 Task: In the Company zunhua.cn, Log call with description : 'Customer requesting a product demonstration.'; Select call outcome: 'Busy '; Select call Direction: Inbound; Add date: '7 August, 2023' and time 5:00:PM. Logged in from softage.1@softage.net
Action: Mouse moved to (106, 65)
Screenshot: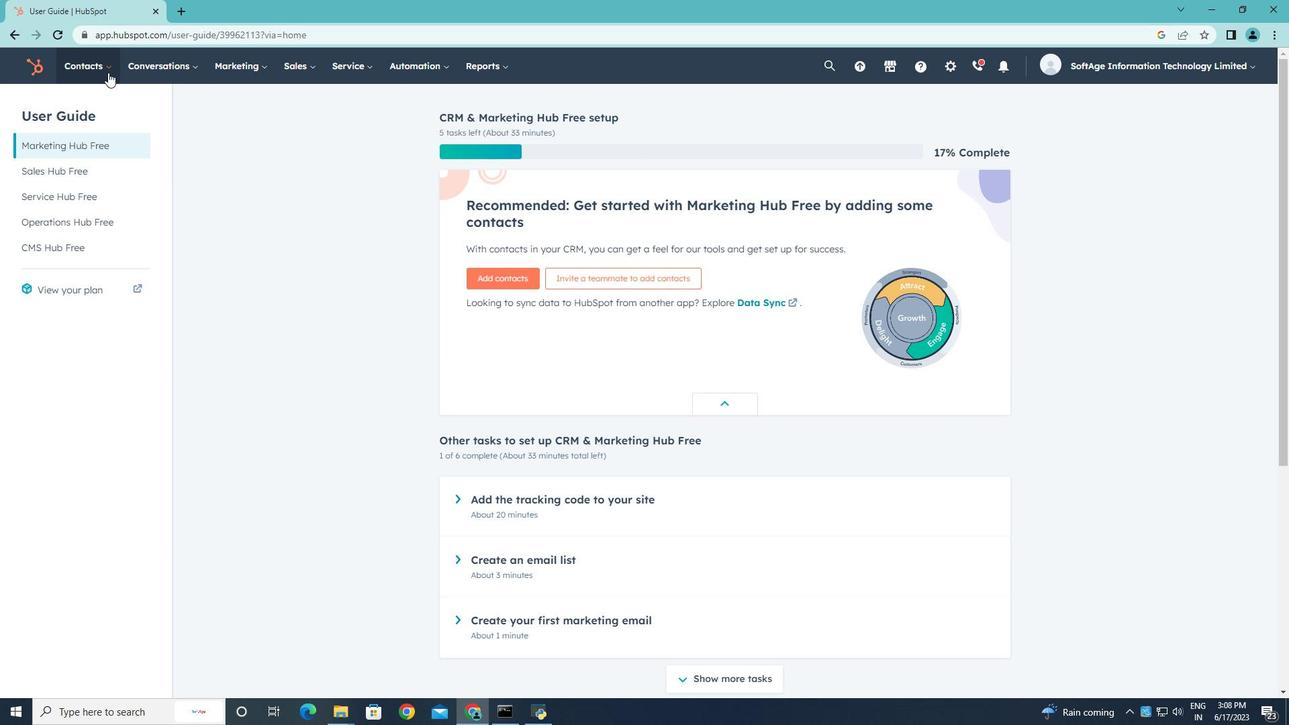 
Action: Mouse pressed left at (106, 65)
Screenshot: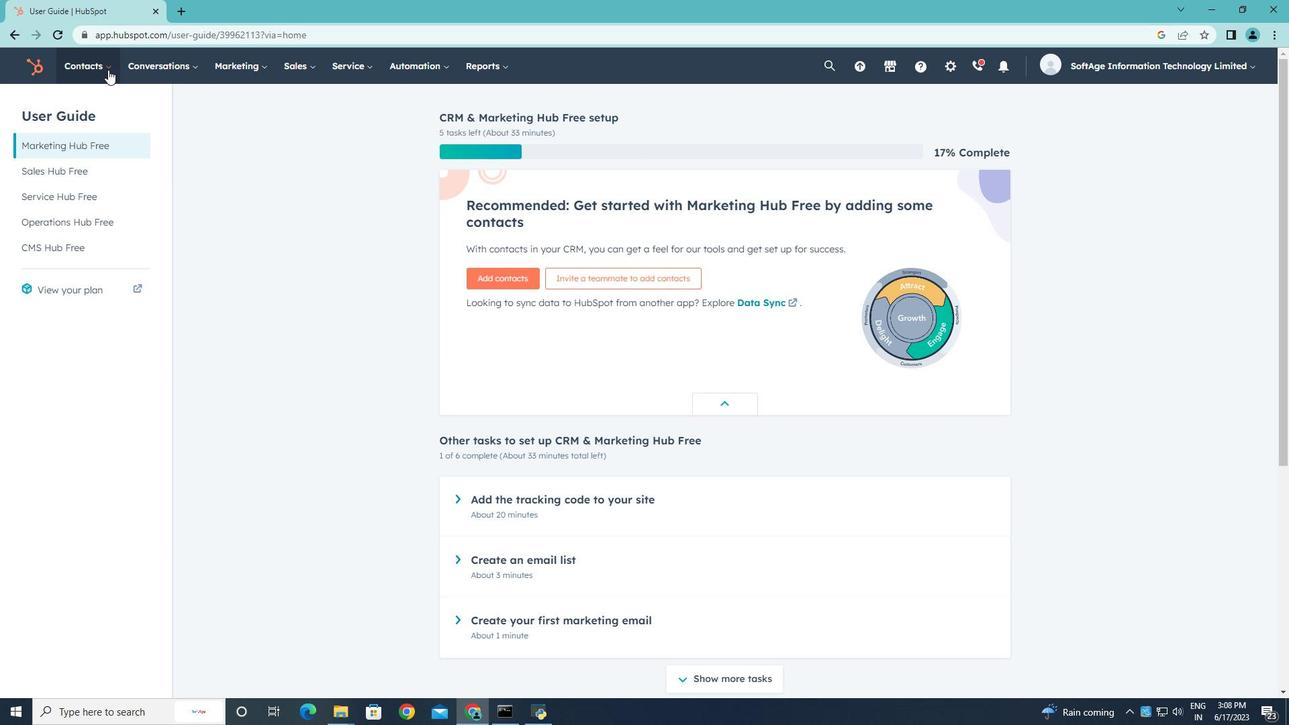 
Action: Mouse moved to (107, 130)
Screenshot: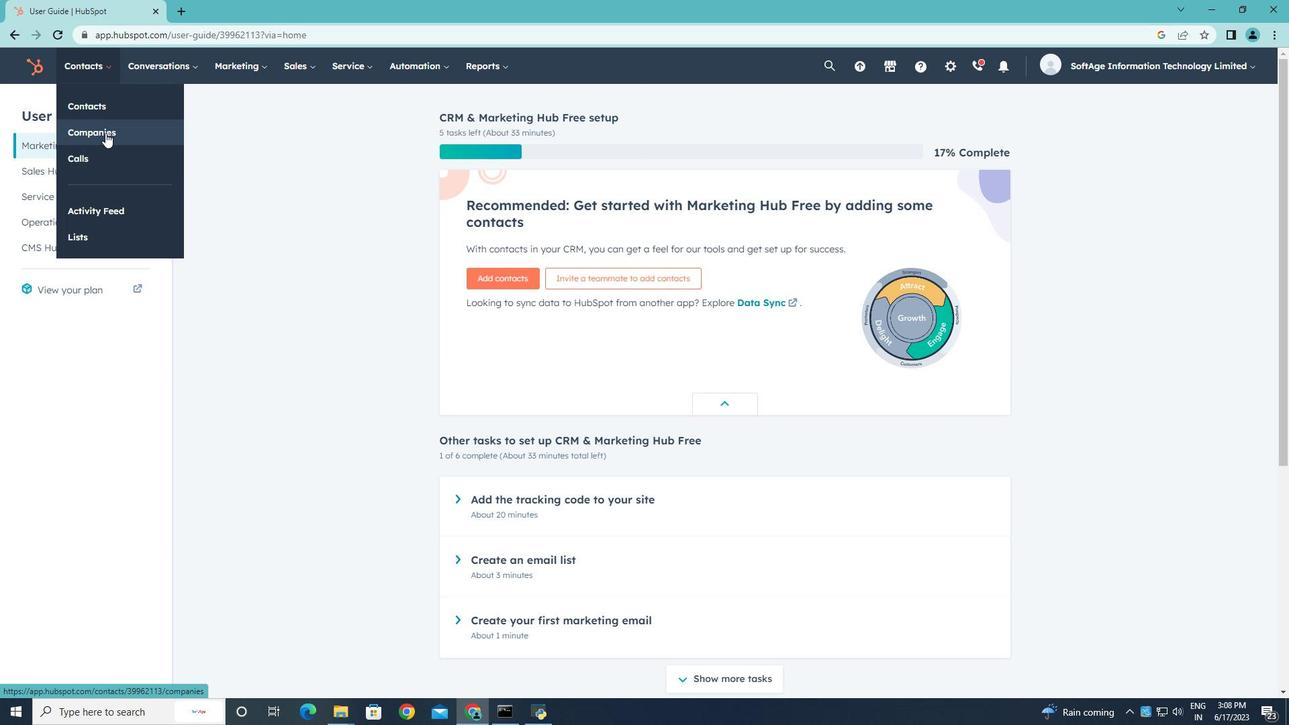 
Action: Mouse pressed left at (107, 130)
Screenshot: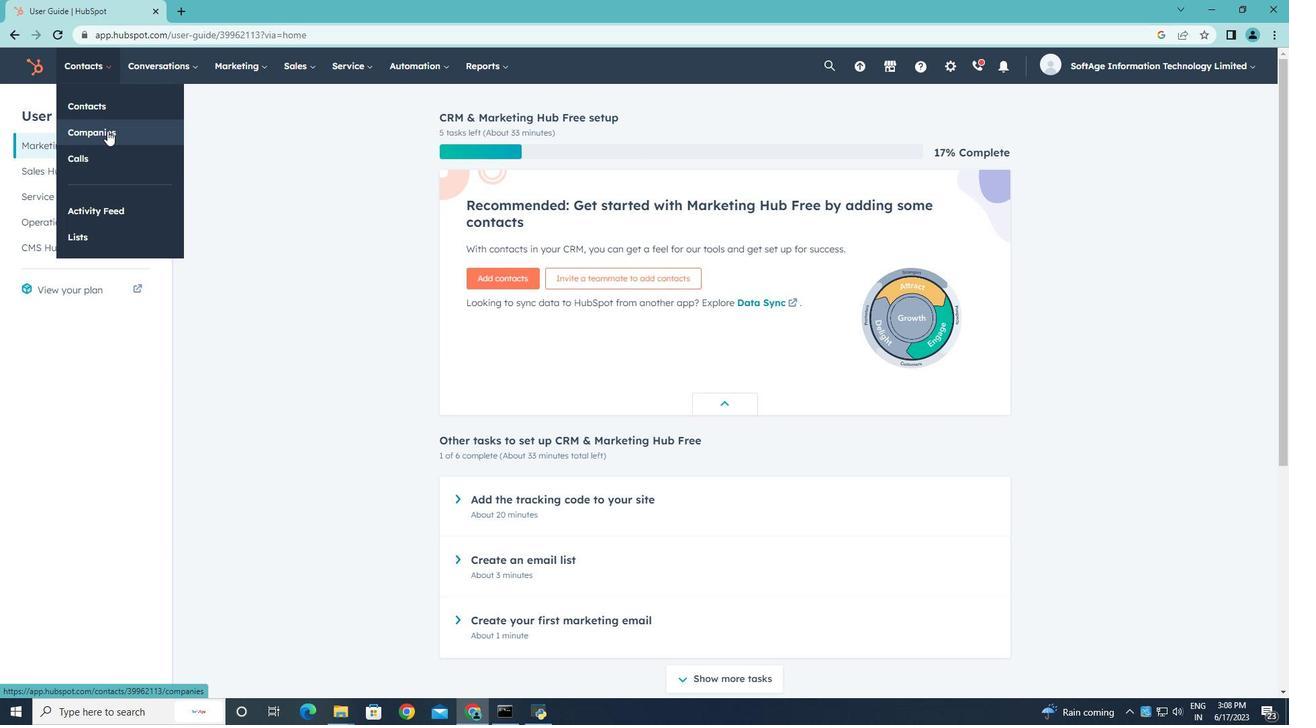 
Action: Mouse moved to (97, 217)
Screenshot: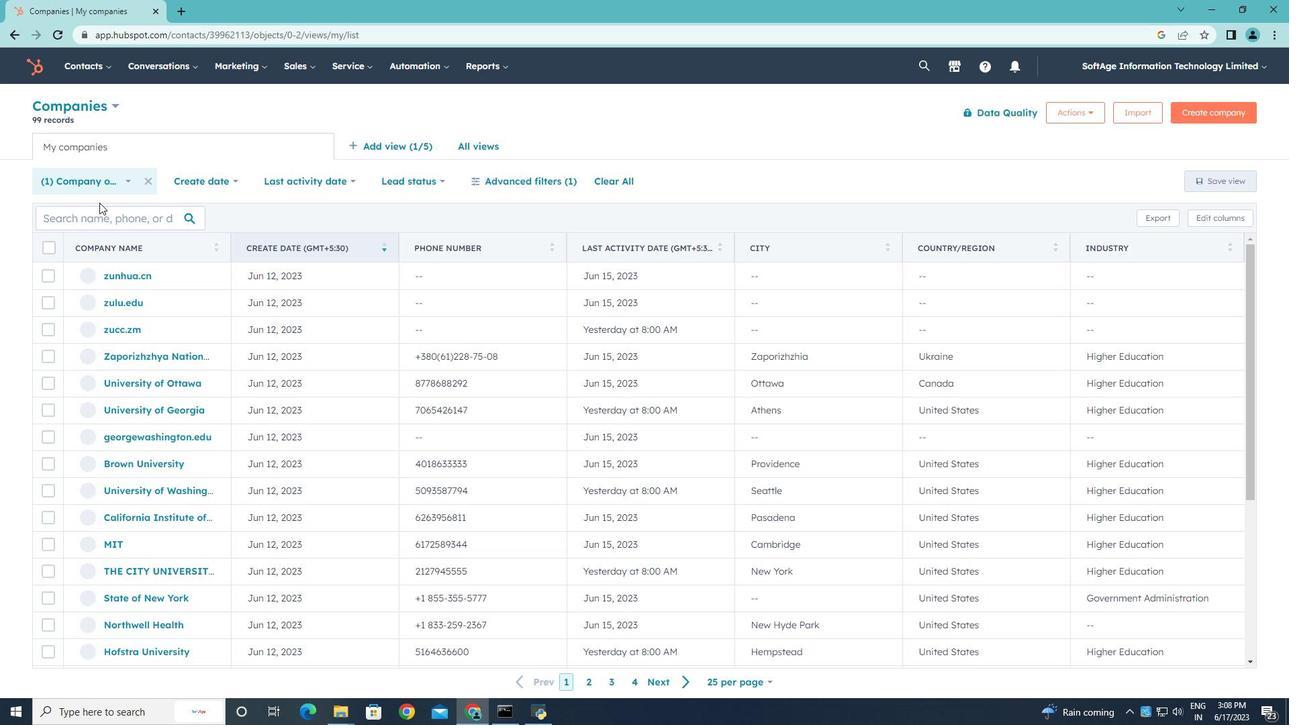 
Action: Mouse pressed left at (97, 217)
Screenshot: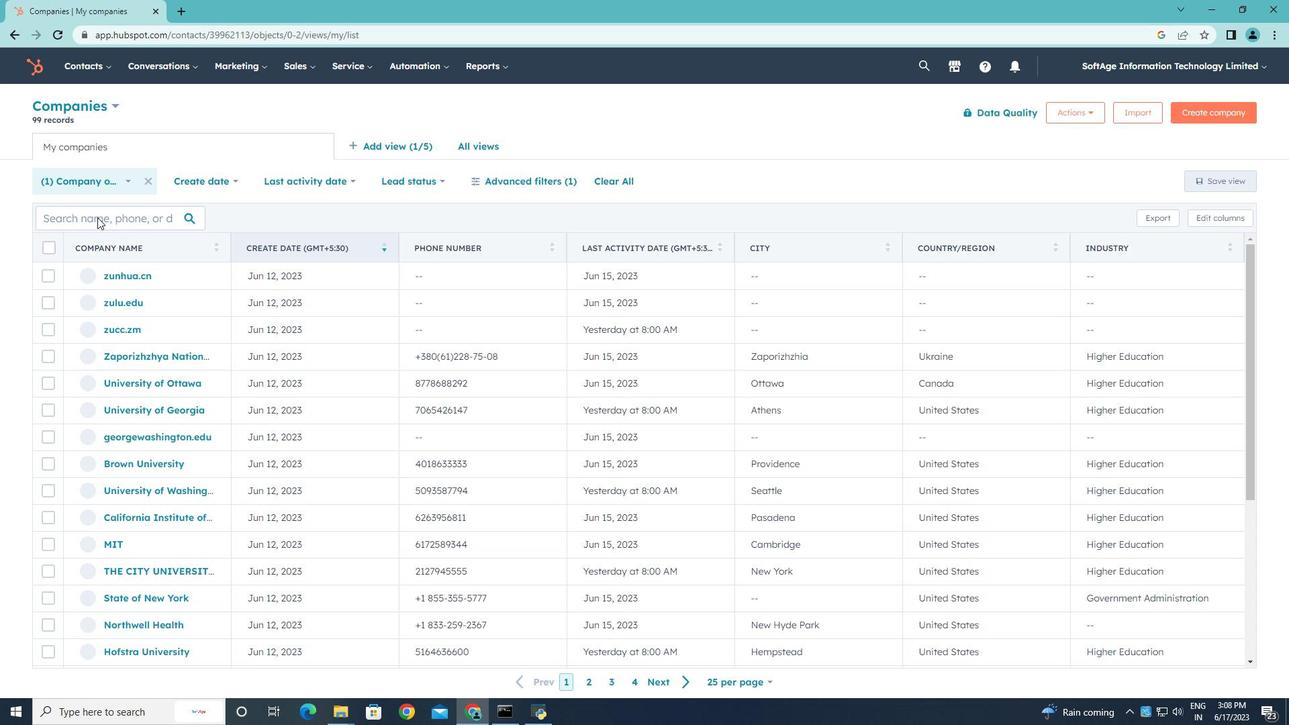 
Action: Key pressed zunhua.cn
Screenshot: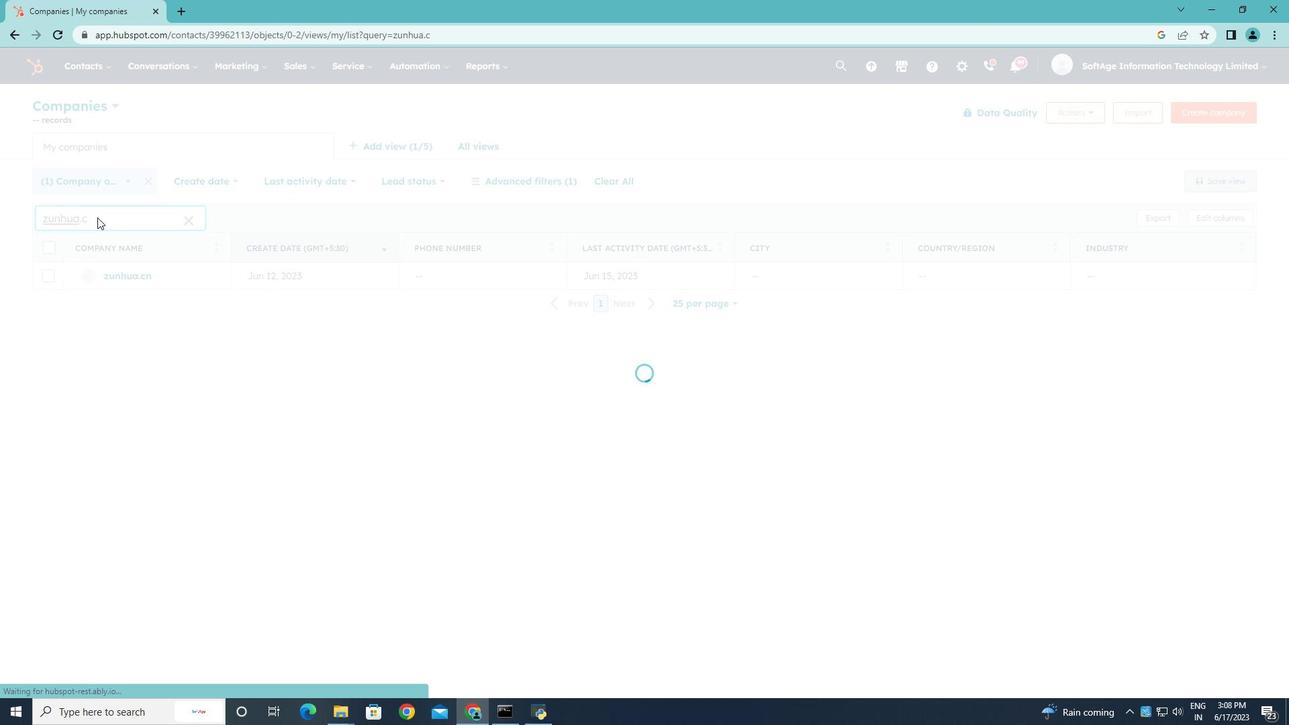 
Action: Mouse moved to (126, 277)
Screenshot: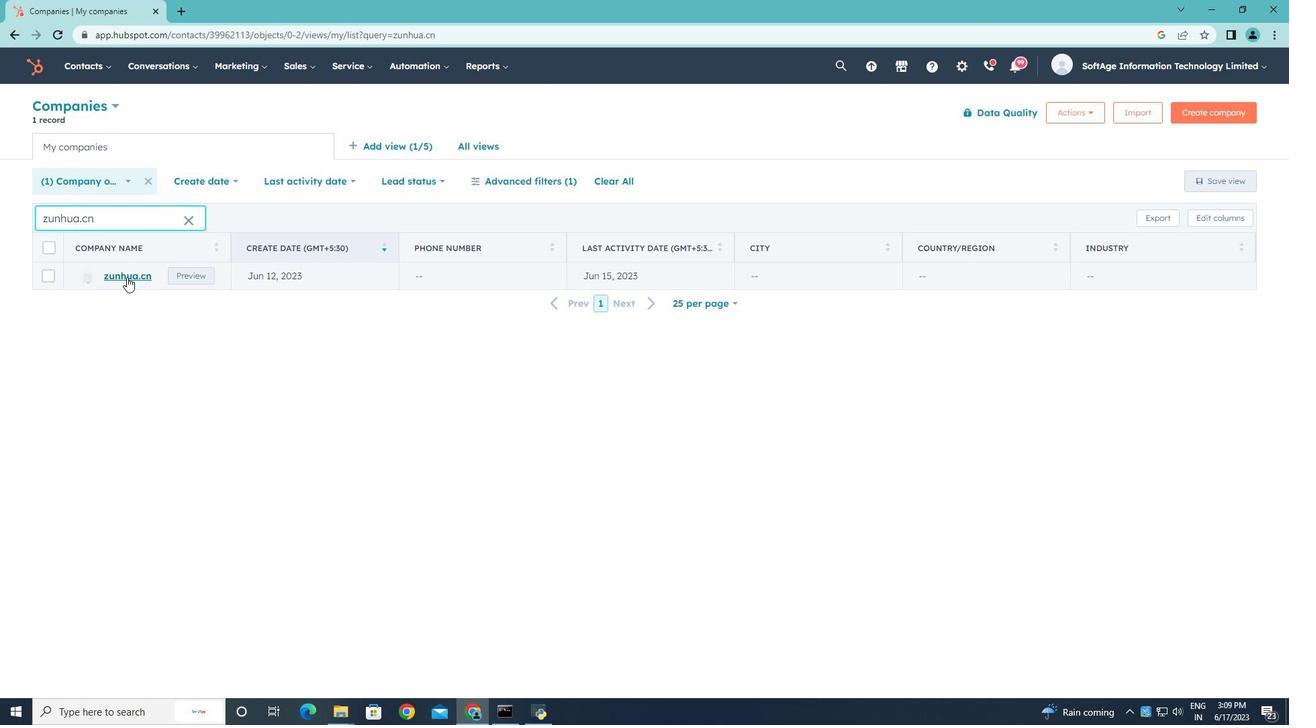 
Action: Mouse pressed left at (126, 277)
Screenshot: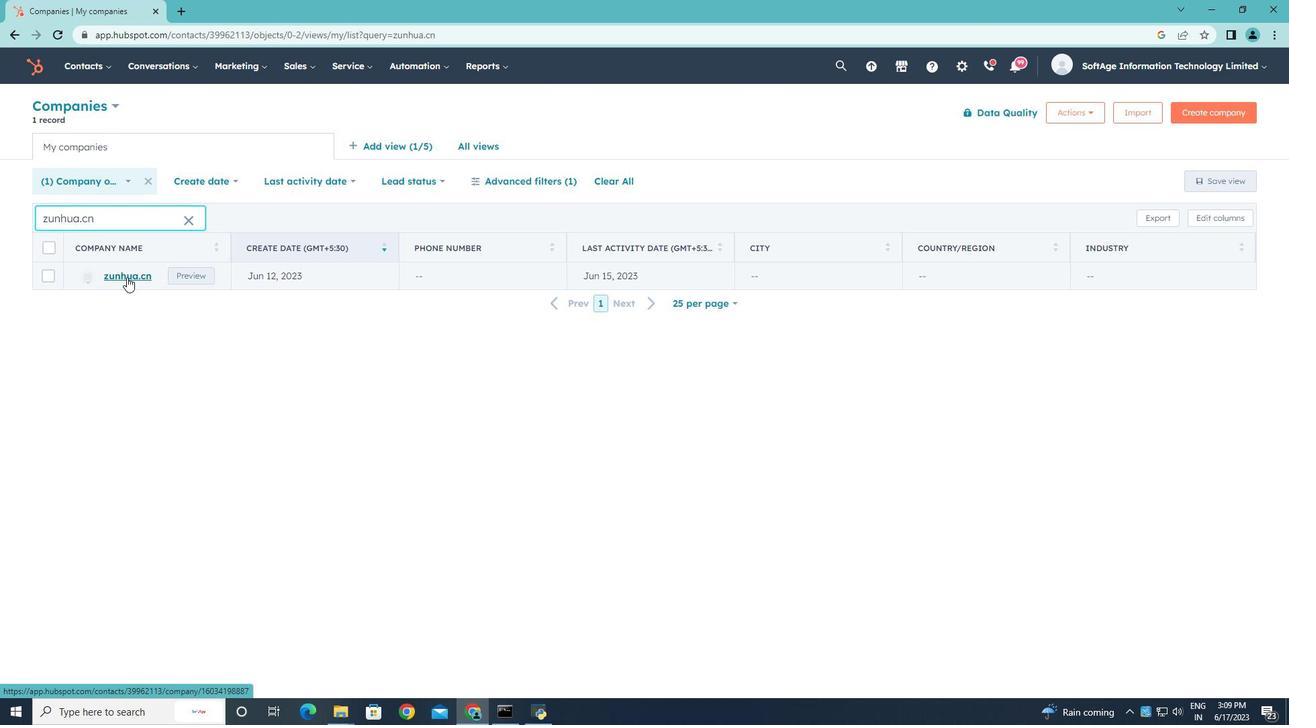 
Action: Mouse moved to (261, 218)
Screenshot: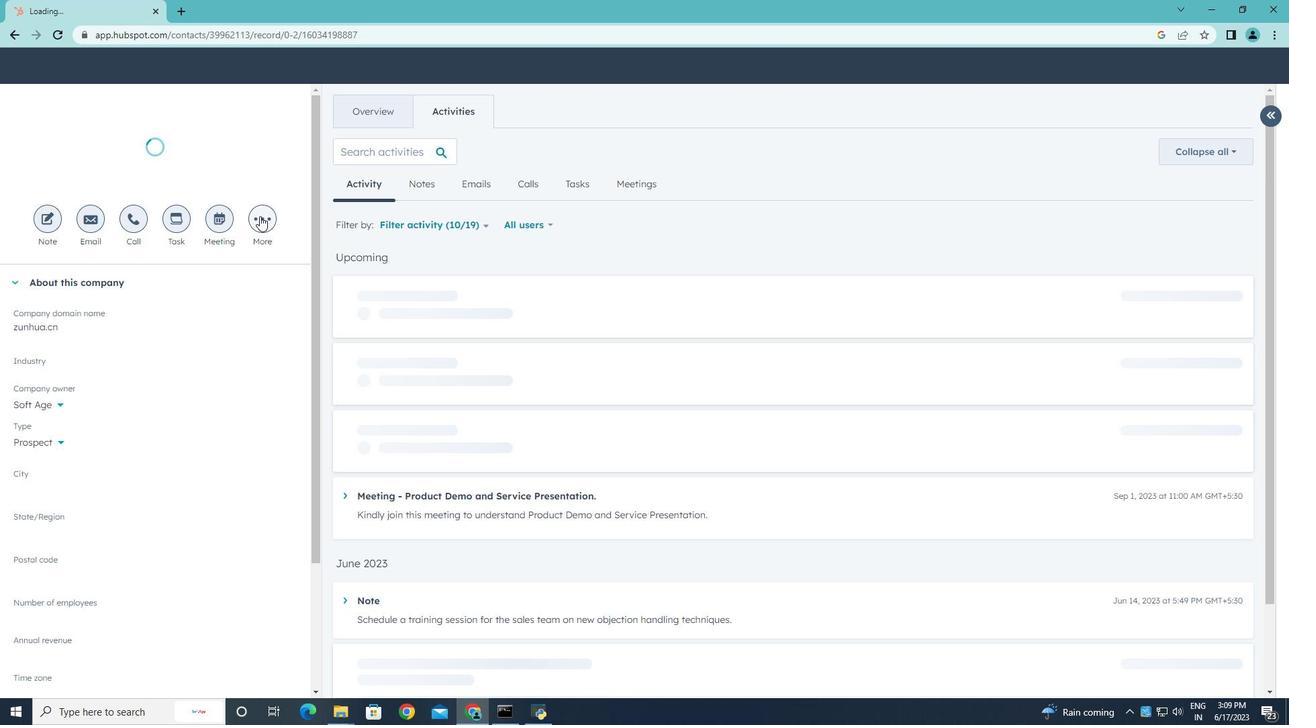 
Action: Mouse pressed left at (261, 218)
Screenshot: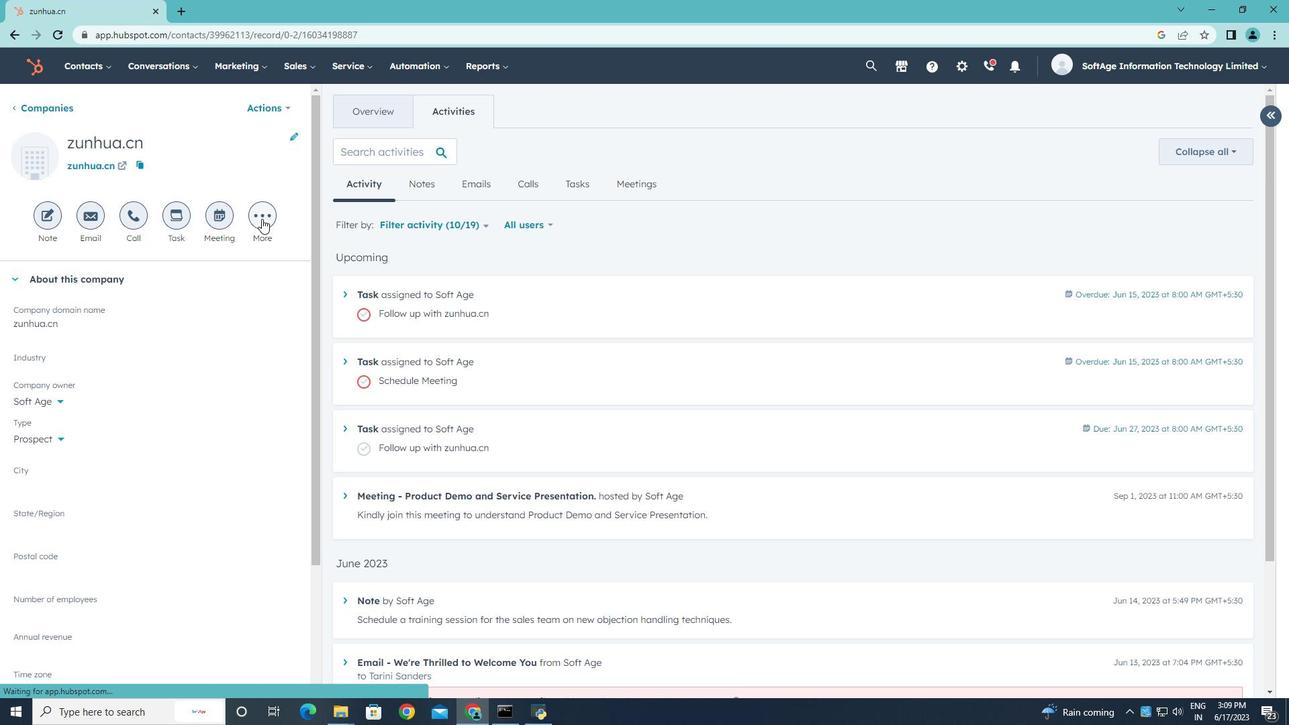 
Action: Mouse moved to (251, 325)
Screenshot: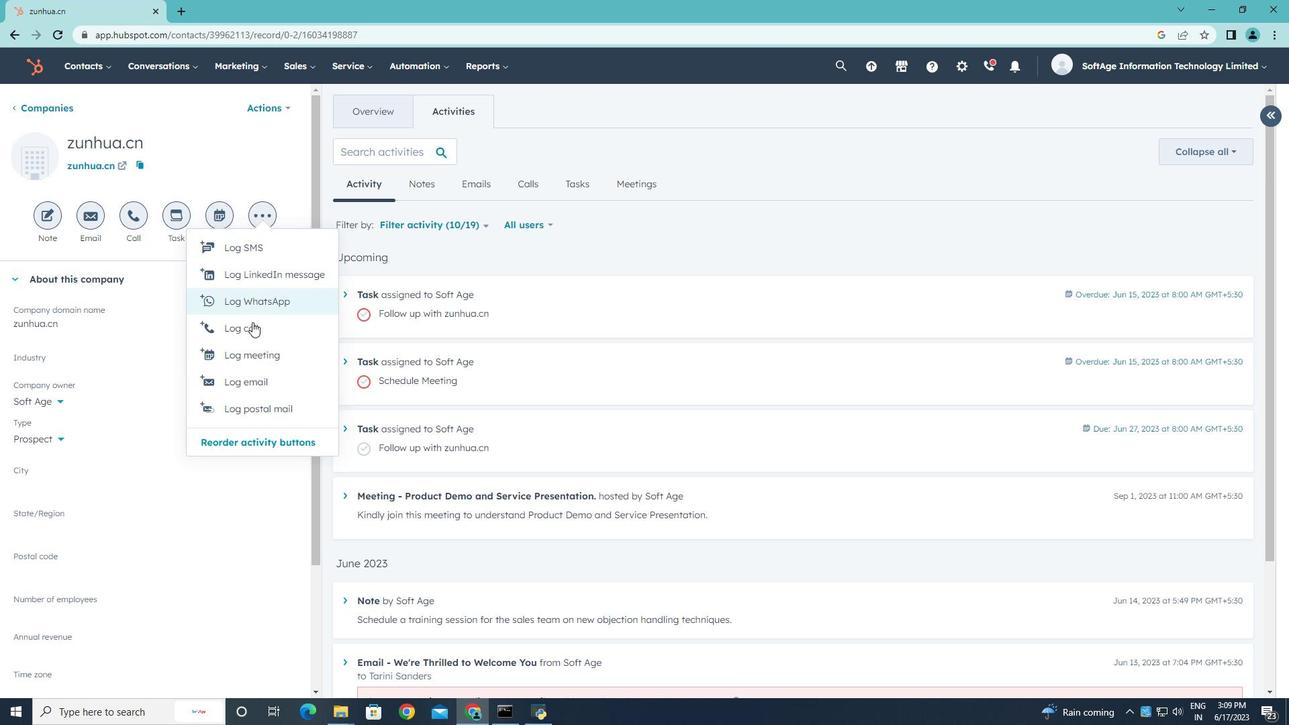 
Action: Mouse pressed left at (251, 325)
Screenshot: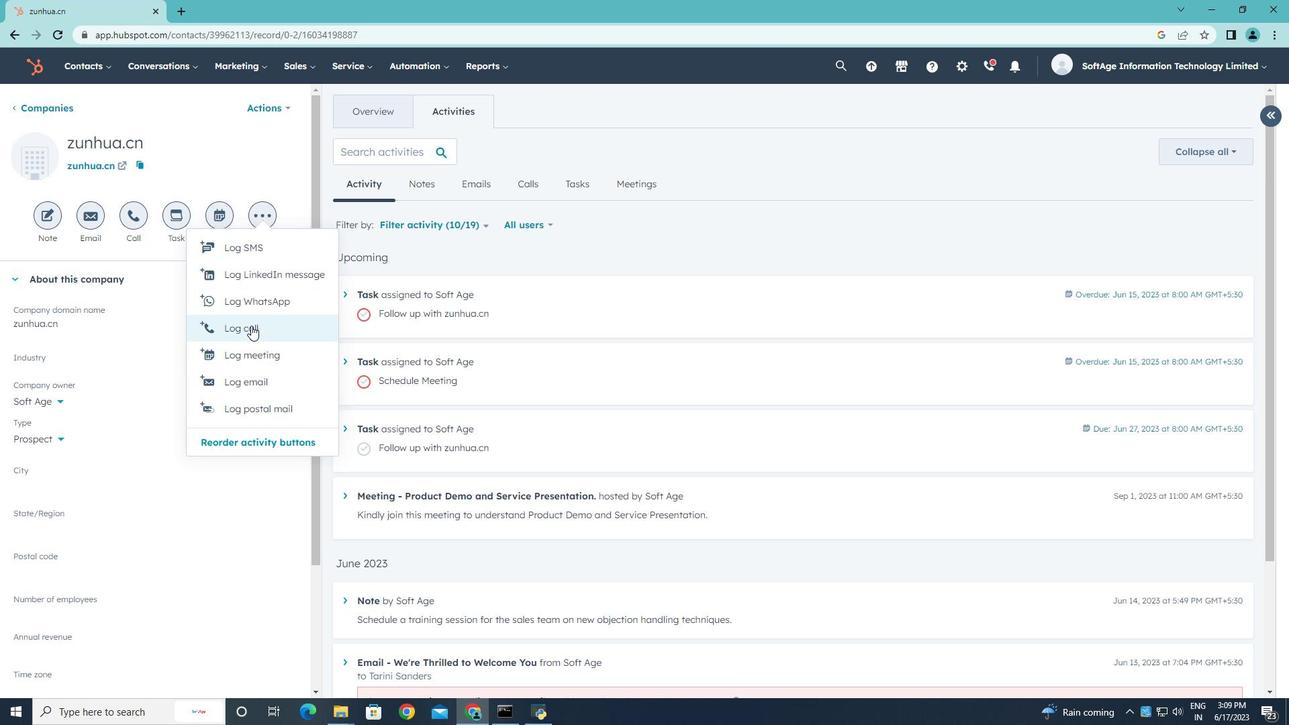 
Action: Key pressed <Key.shift>Customer<Key.space>requesting<Key.space>a<Key.space>producct<Key.space>demo<Key.left><Key.left><Key.left><Key.left><Key.left><Key.left><Key.backspace><Key.down>nstration.
Screenshot: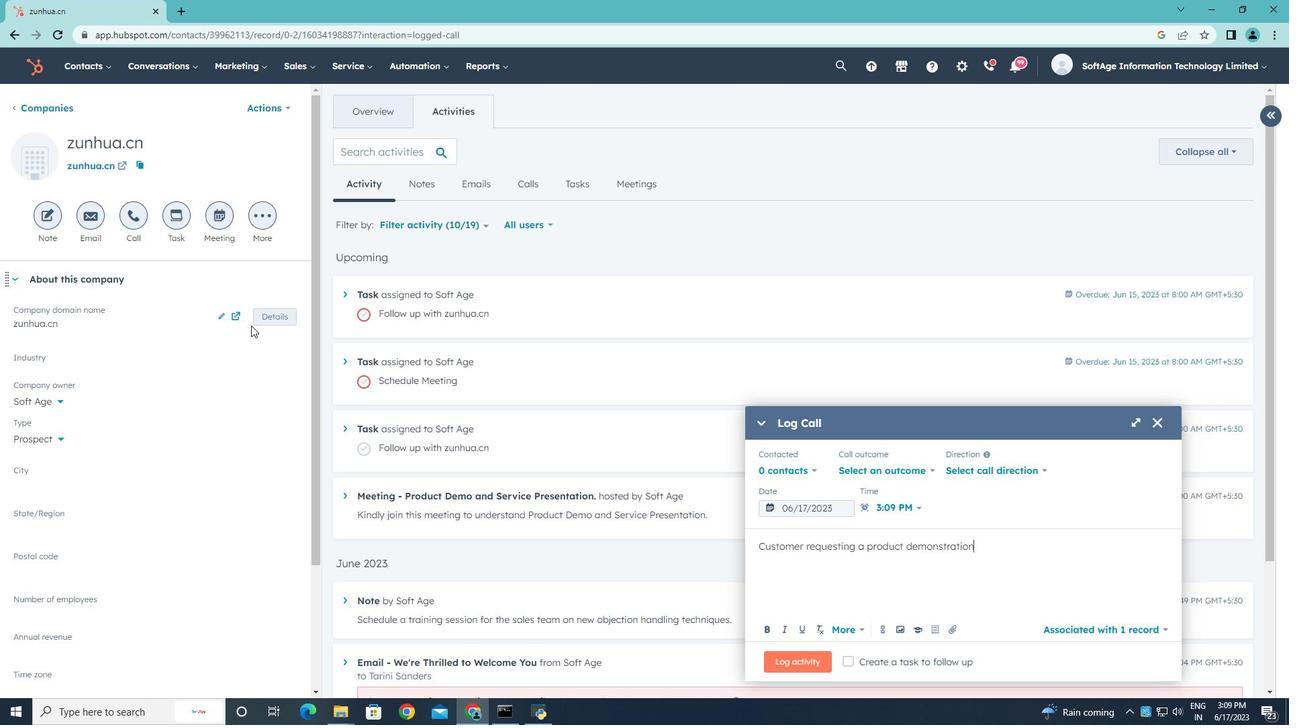 
Action: Mouse moved to (927, 467)
Screenshot: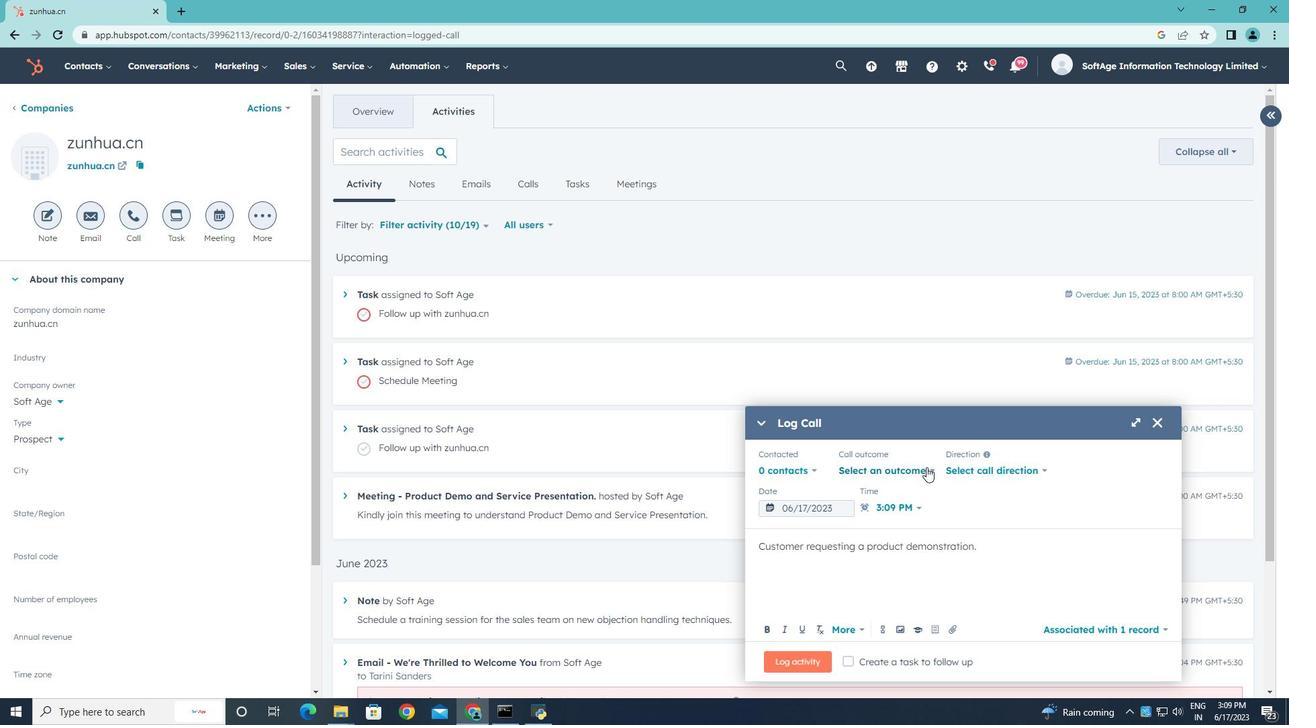 
Action: Mouse pressed left at (927, 467)
Screenshot: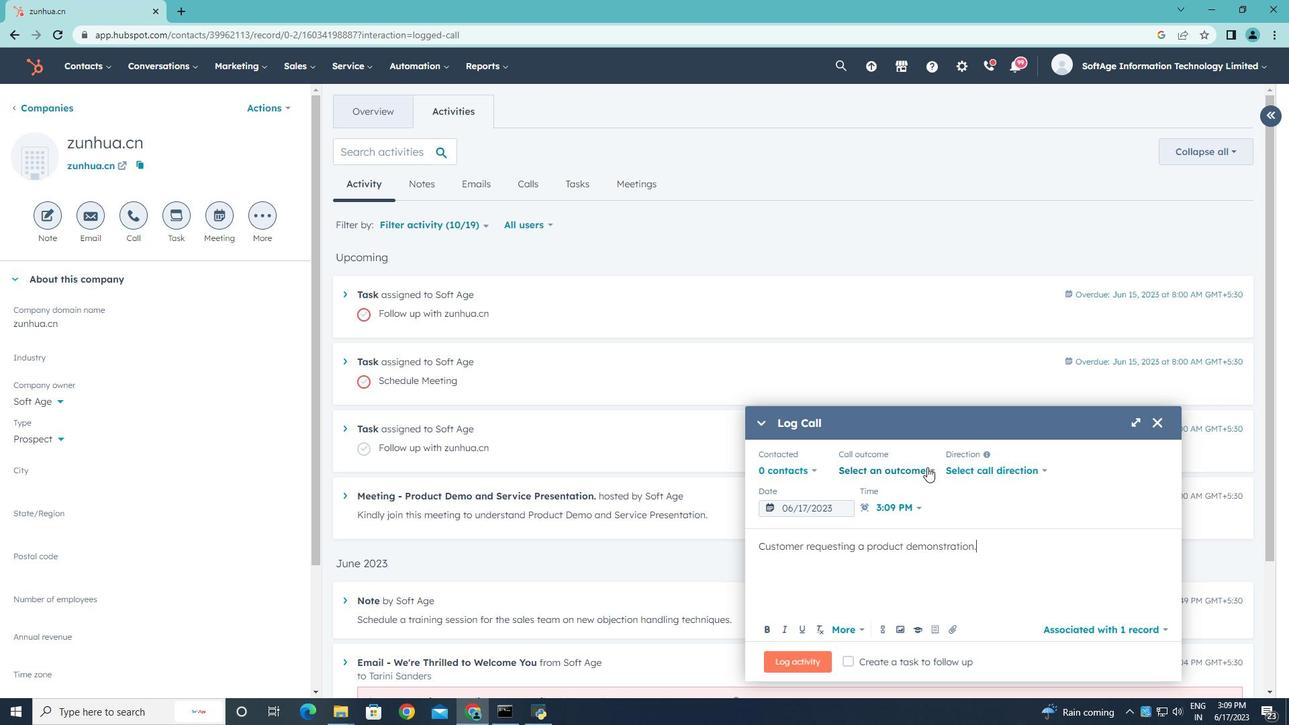 
Action: Mouse moved to (889, 508)
Screenshot: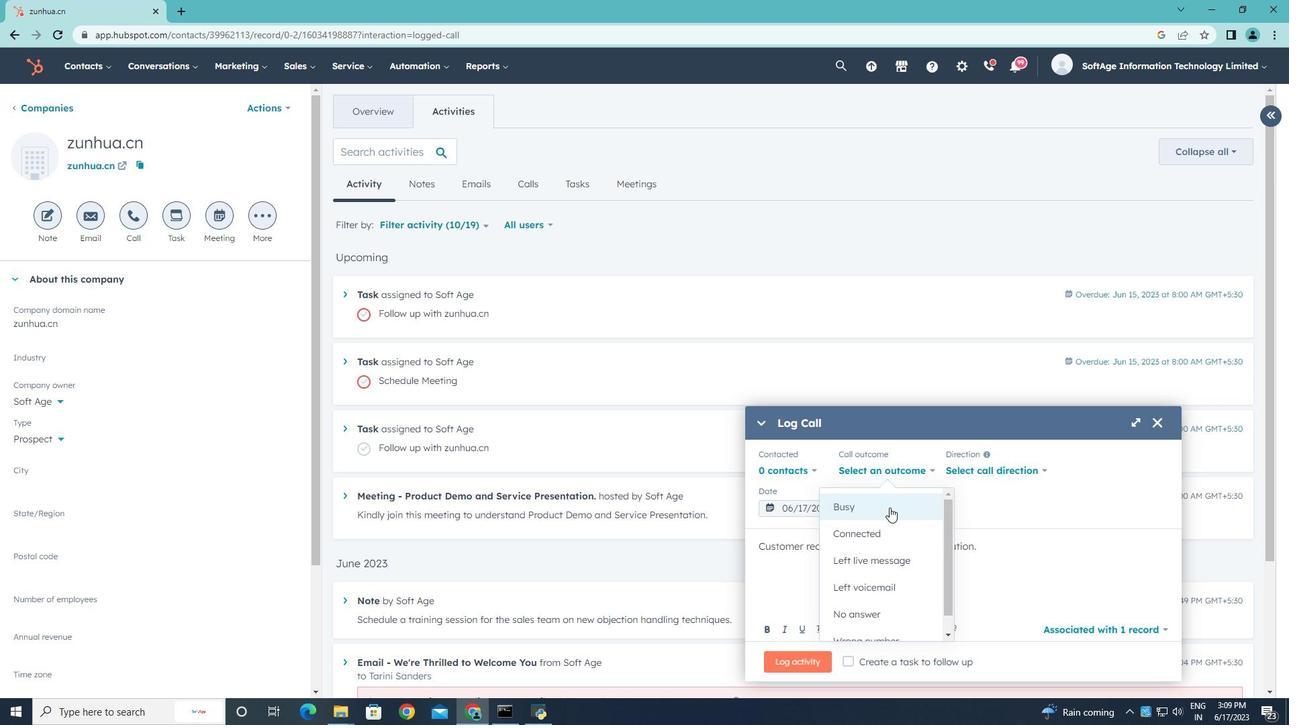 
Action: Mouse pressed left at (889, 508)
Screenshot: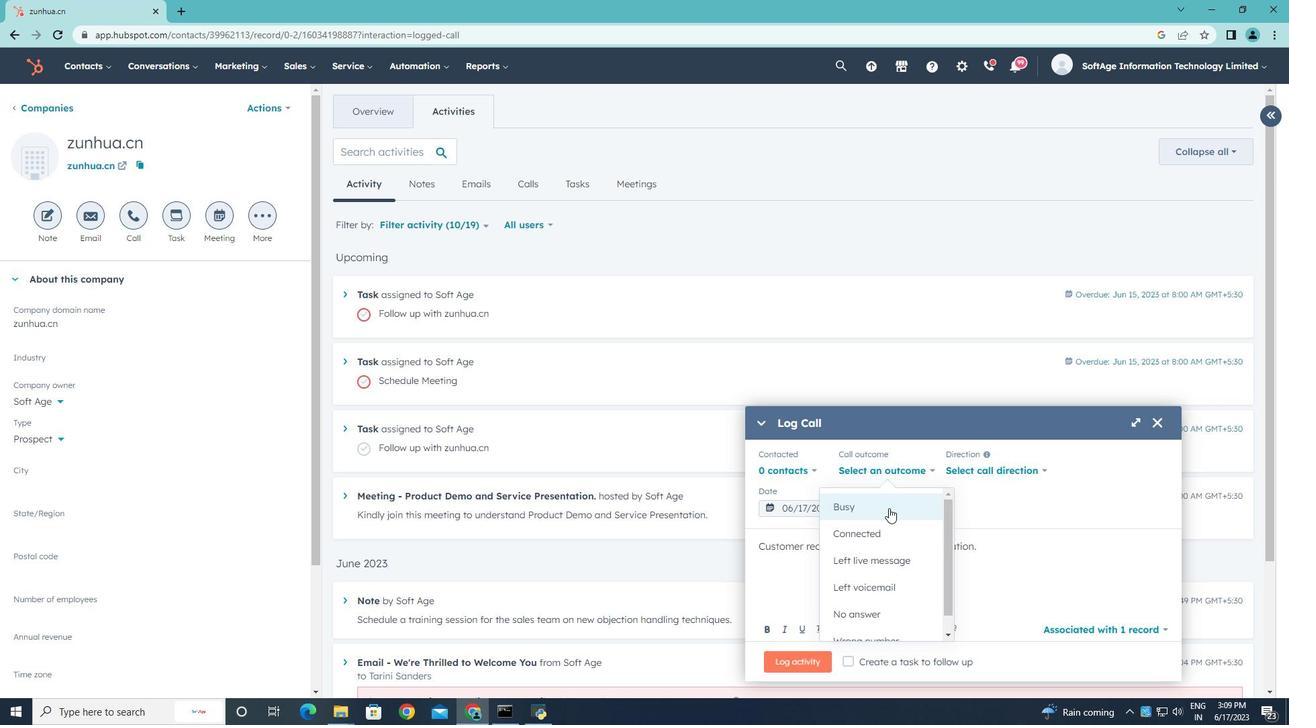 
Action: Mouse moved to (984, 471)
Screenshot: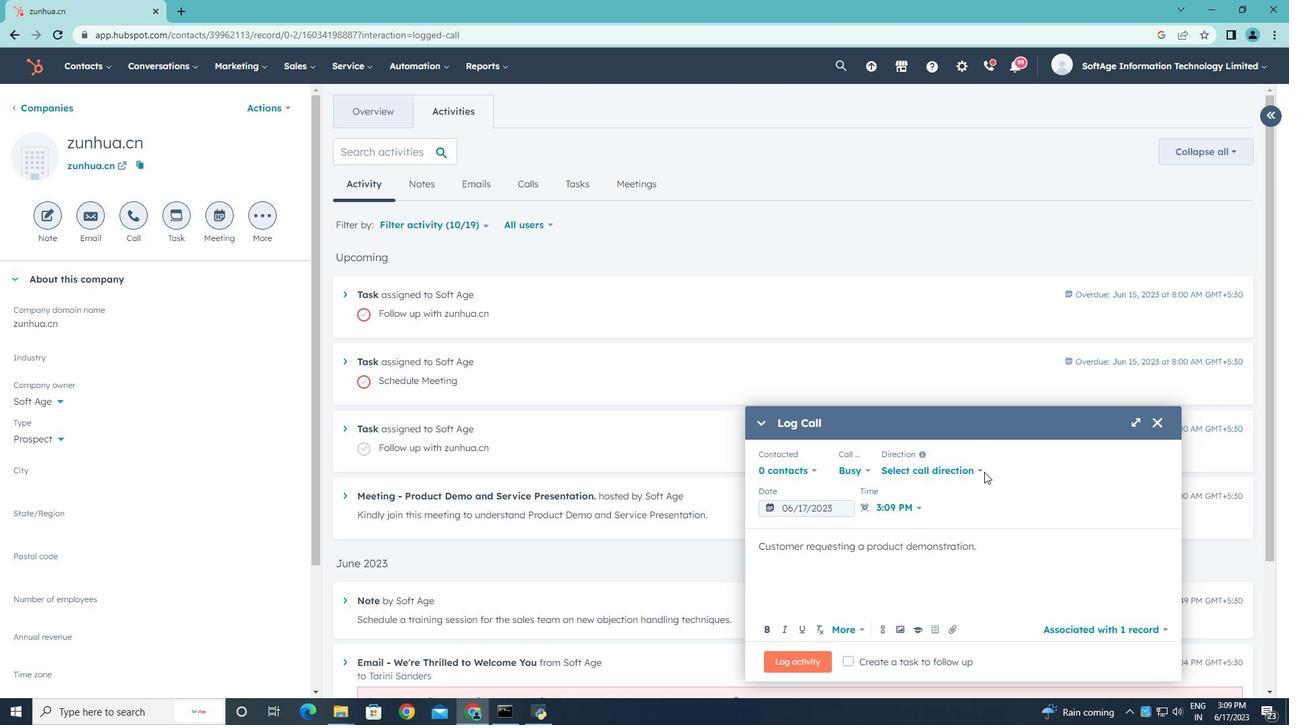 
Action: Mouse pressed left at (984, 471)
Screenshot: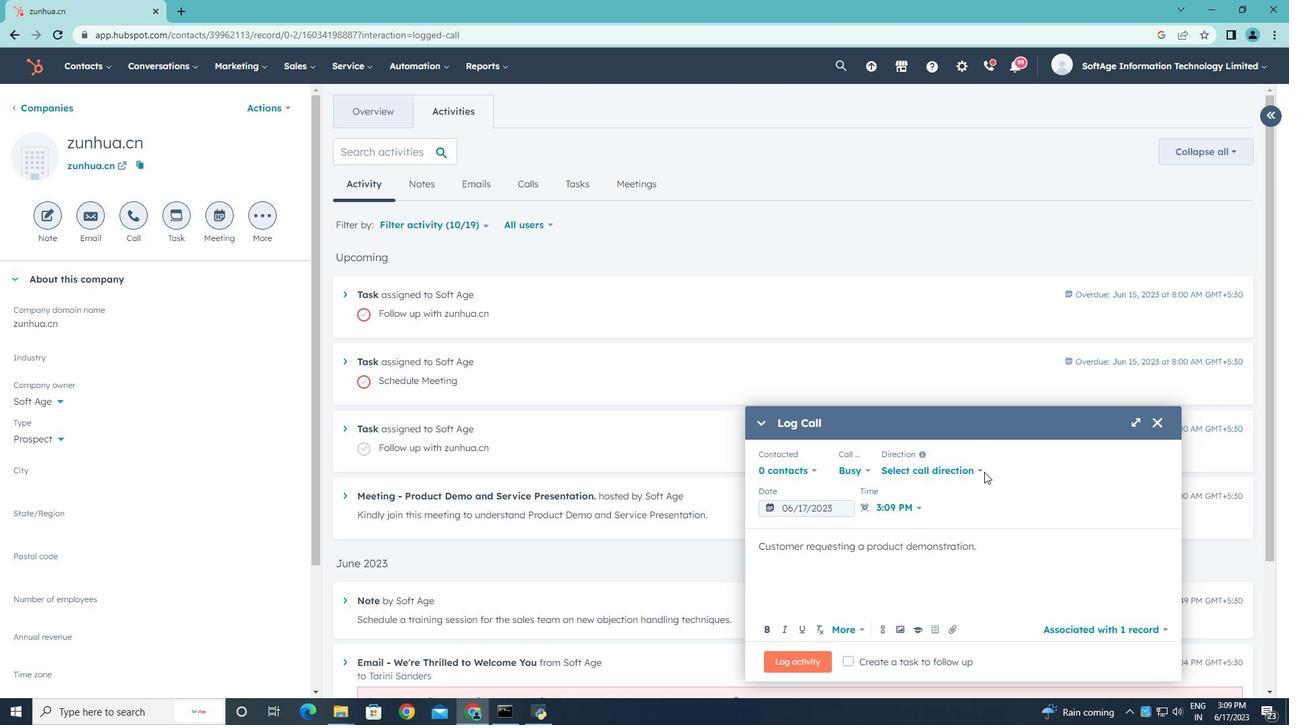 
Action: Mouse moved to (982, 471)
Screenshot: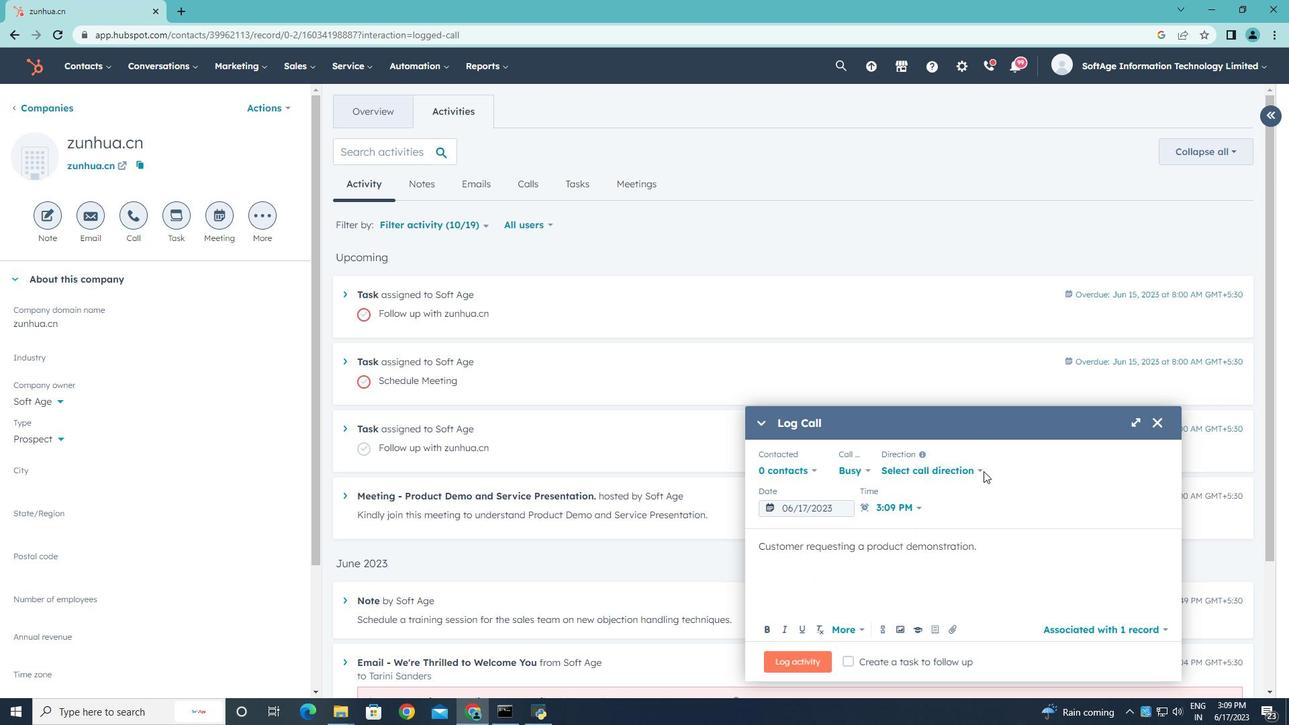
Action: Mouse pressed left at (982, 471)
Screenshot: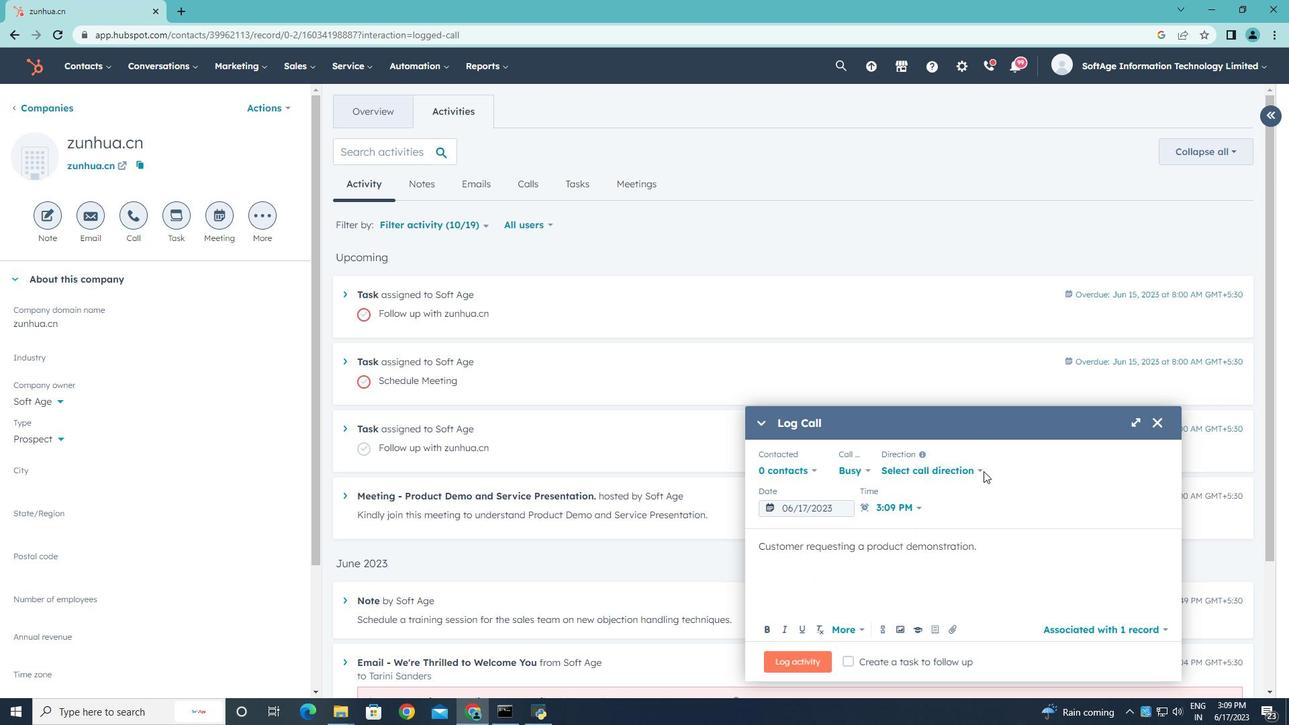 
Action: Mouse moved to (946, 511)
Screenshot: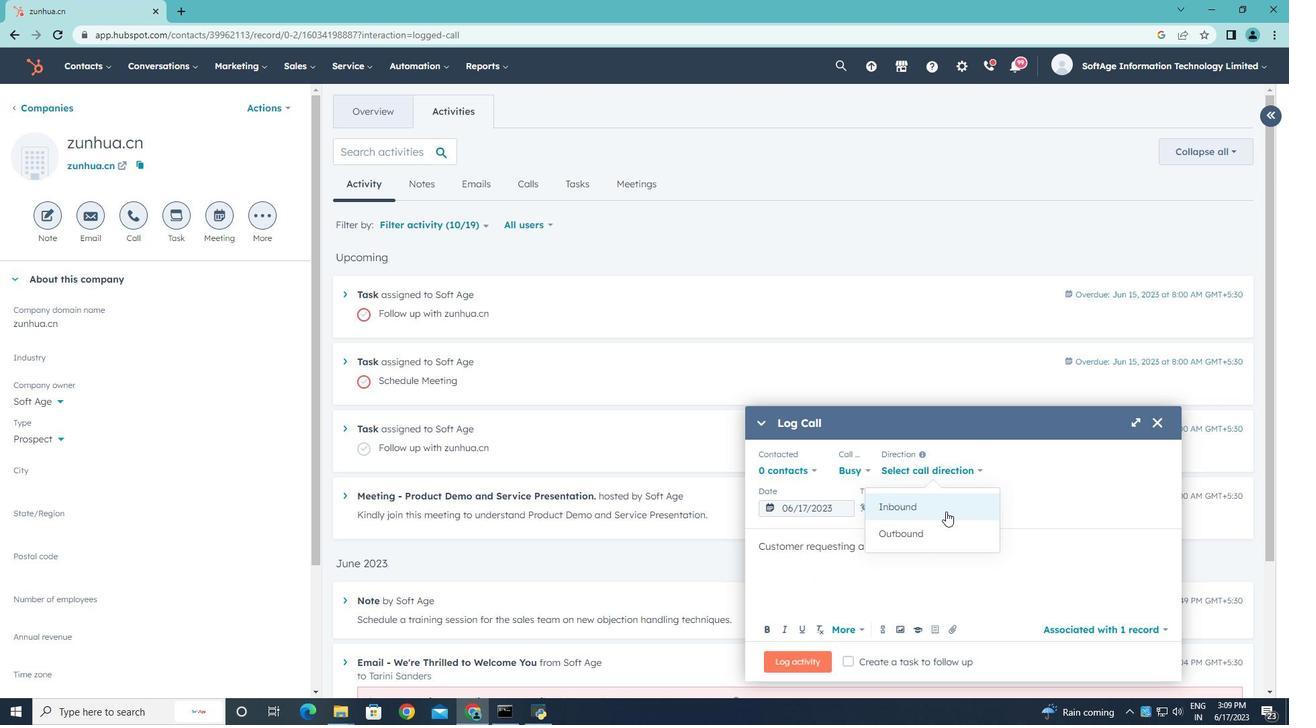 
Action: Mouse pressed left at (946, 511)
Screenshot: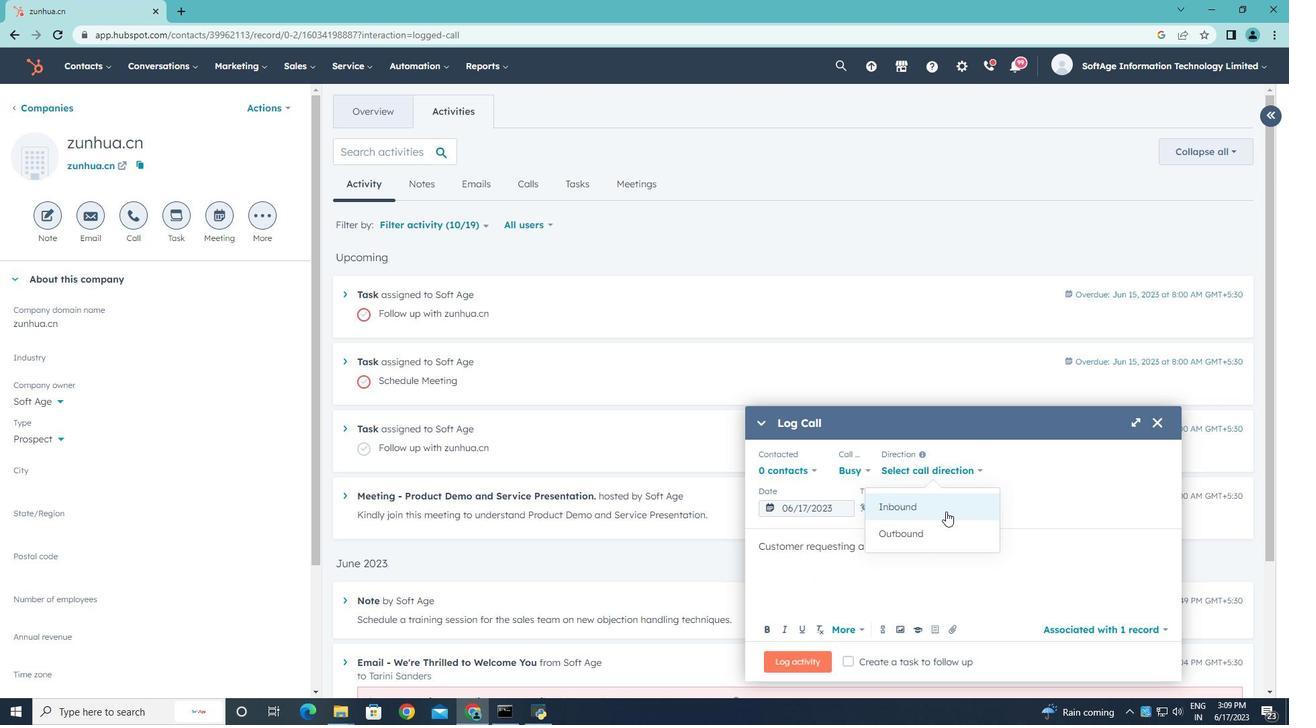 
Action: Mouse moved to (1035, 472)
Screenshot: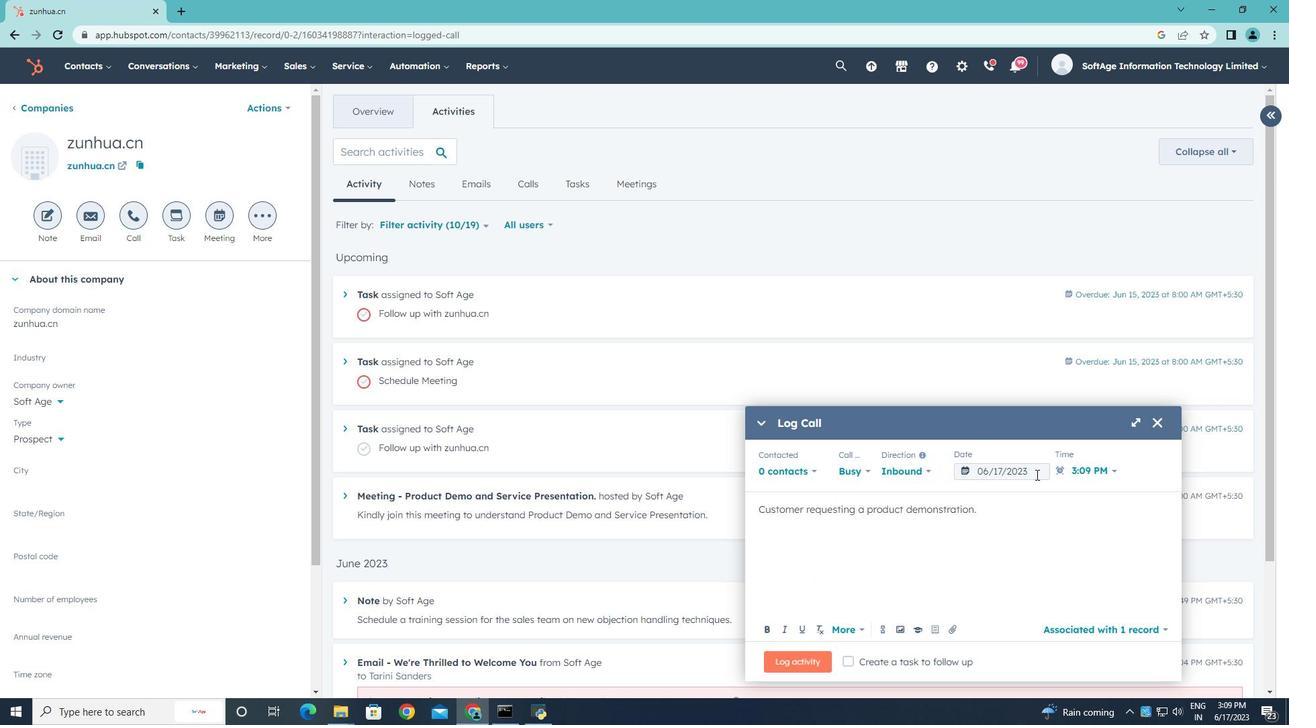 
Action: Mouse pressed left at (1035, 472)
Screenshot: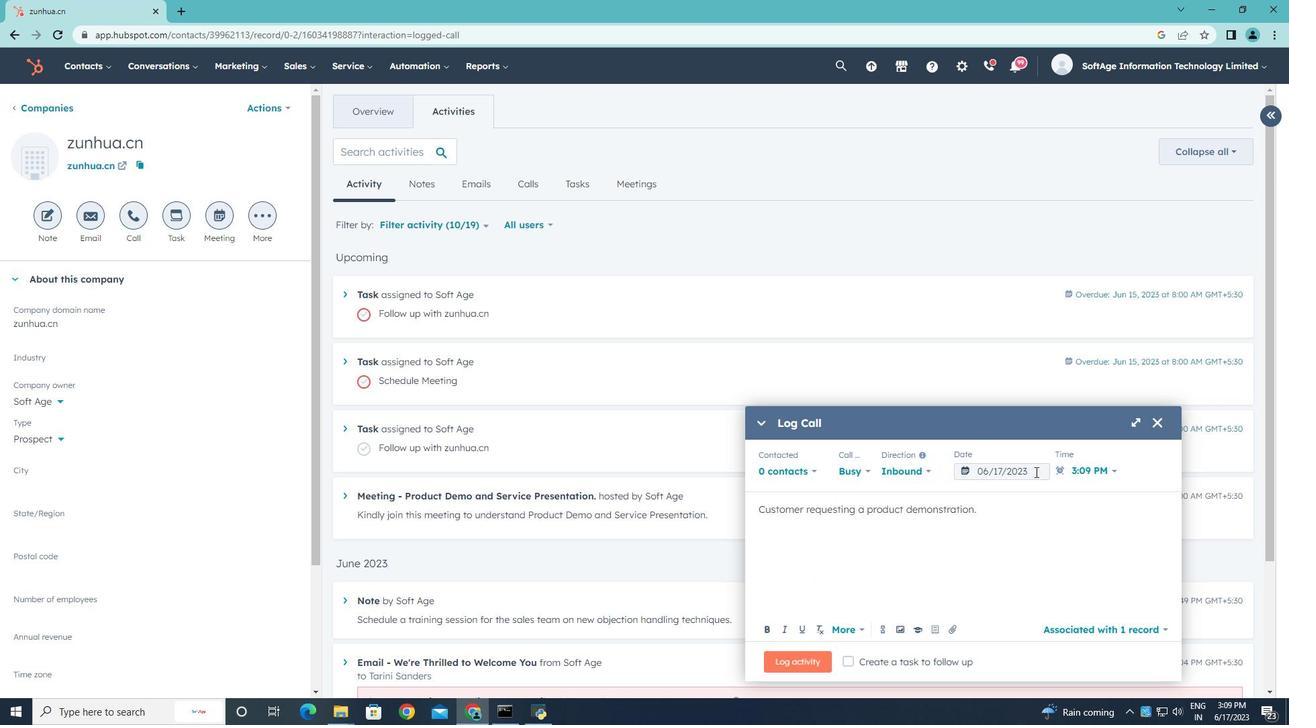 
Action: Mouse moved to (1129, 259)
Screenshot: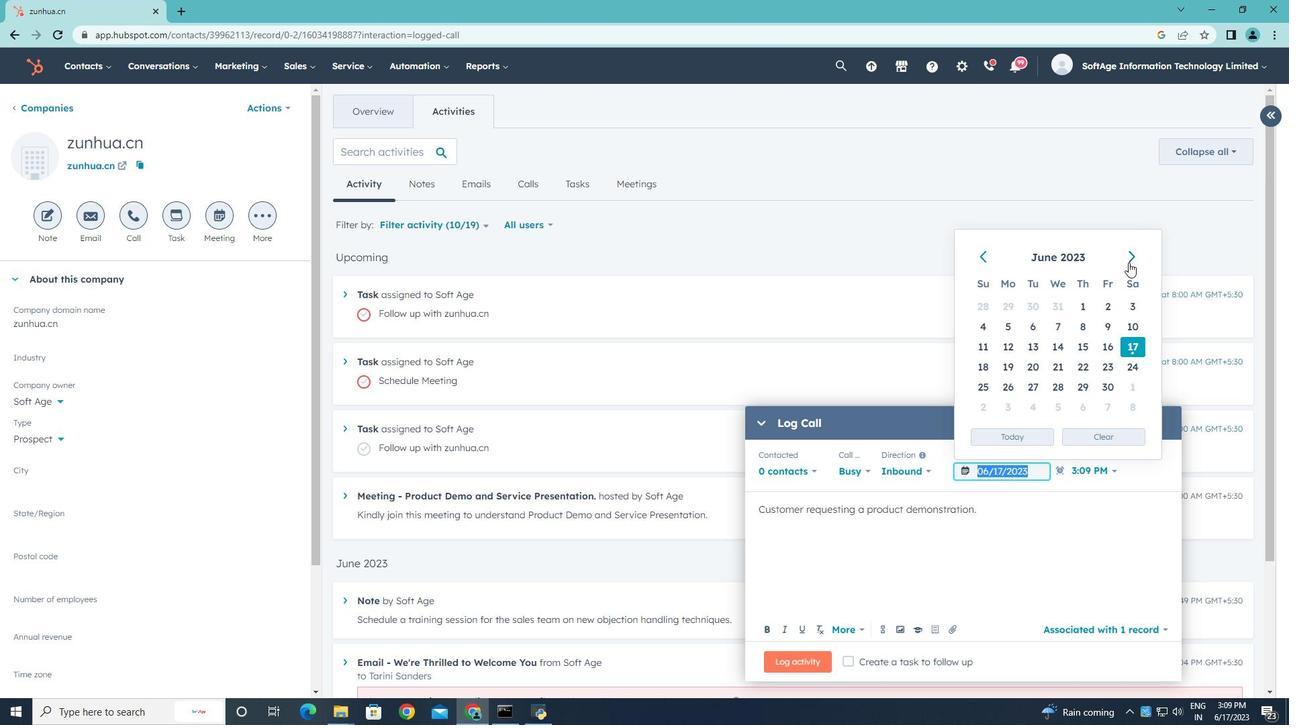
Action: Mouse pressed left at (1129, 259)
Screenshot: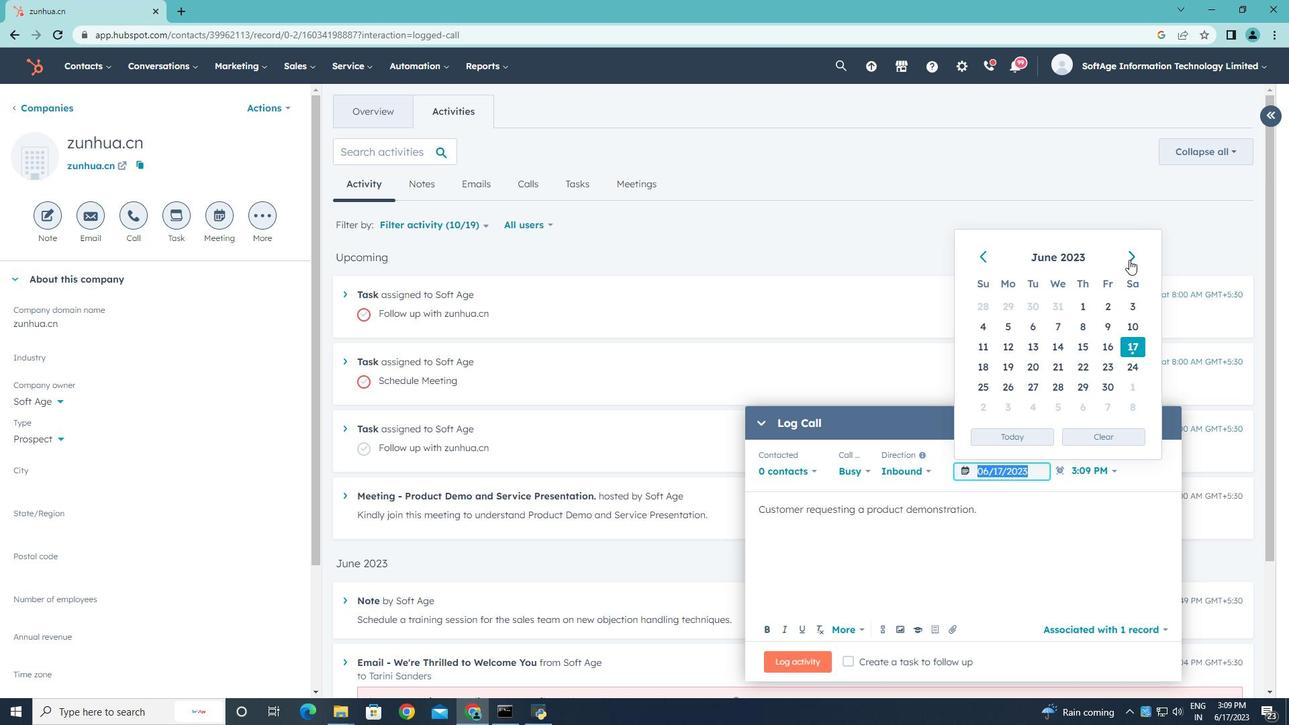 
Action: Mouse pressed left at (1129, 259)
Screenshot: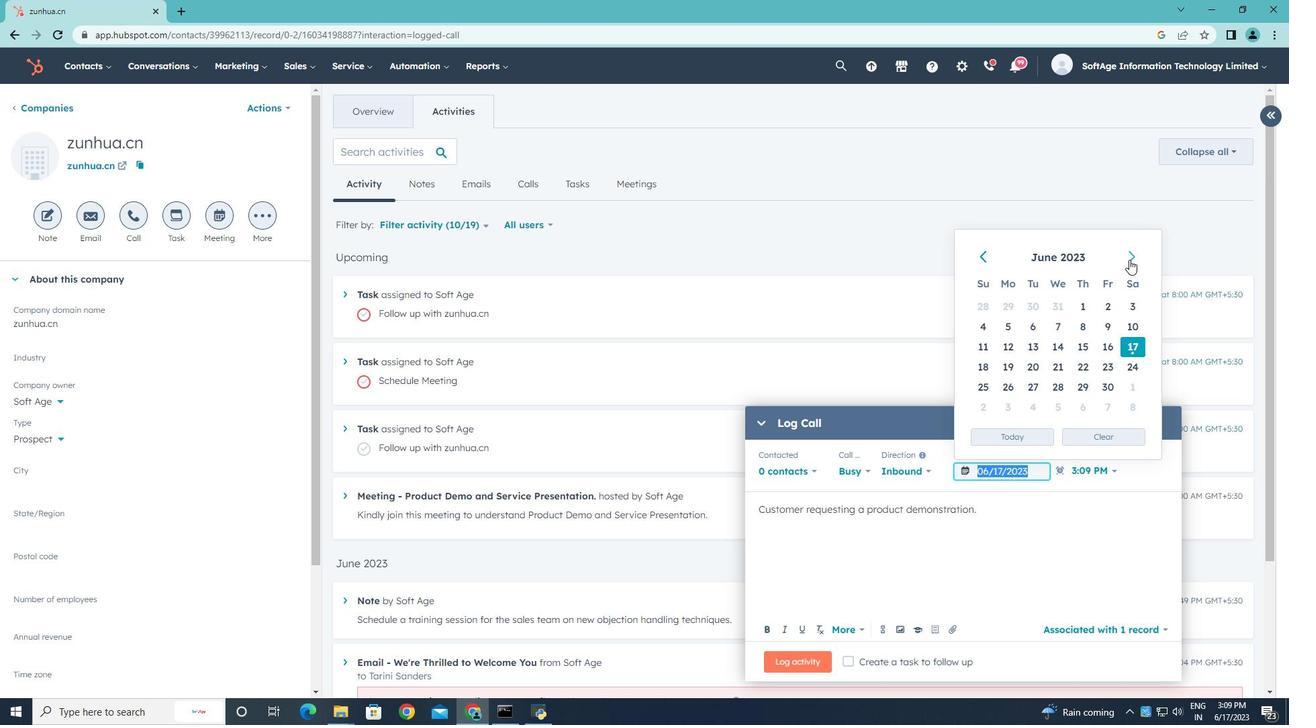 
Action: Mouse moved to (1009, 328)
Screenshot: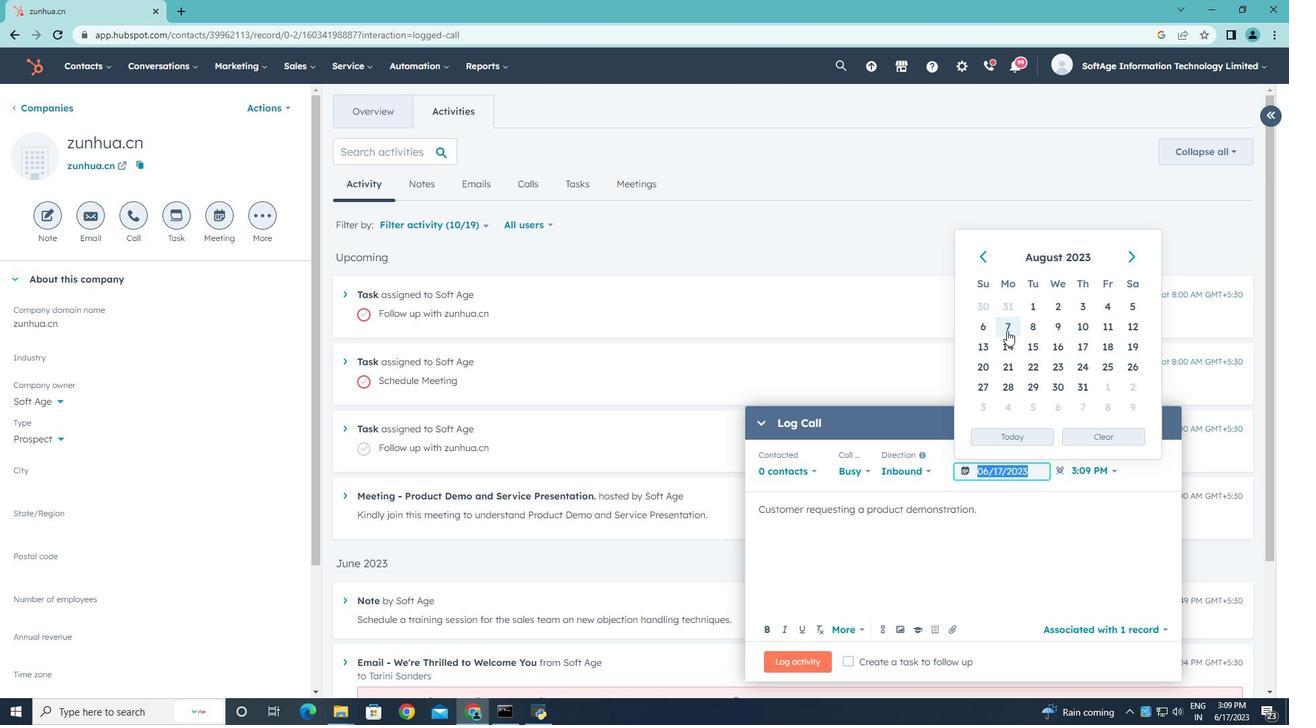 
Action: Mouse pressed left at (1009, 328)
Screenshot: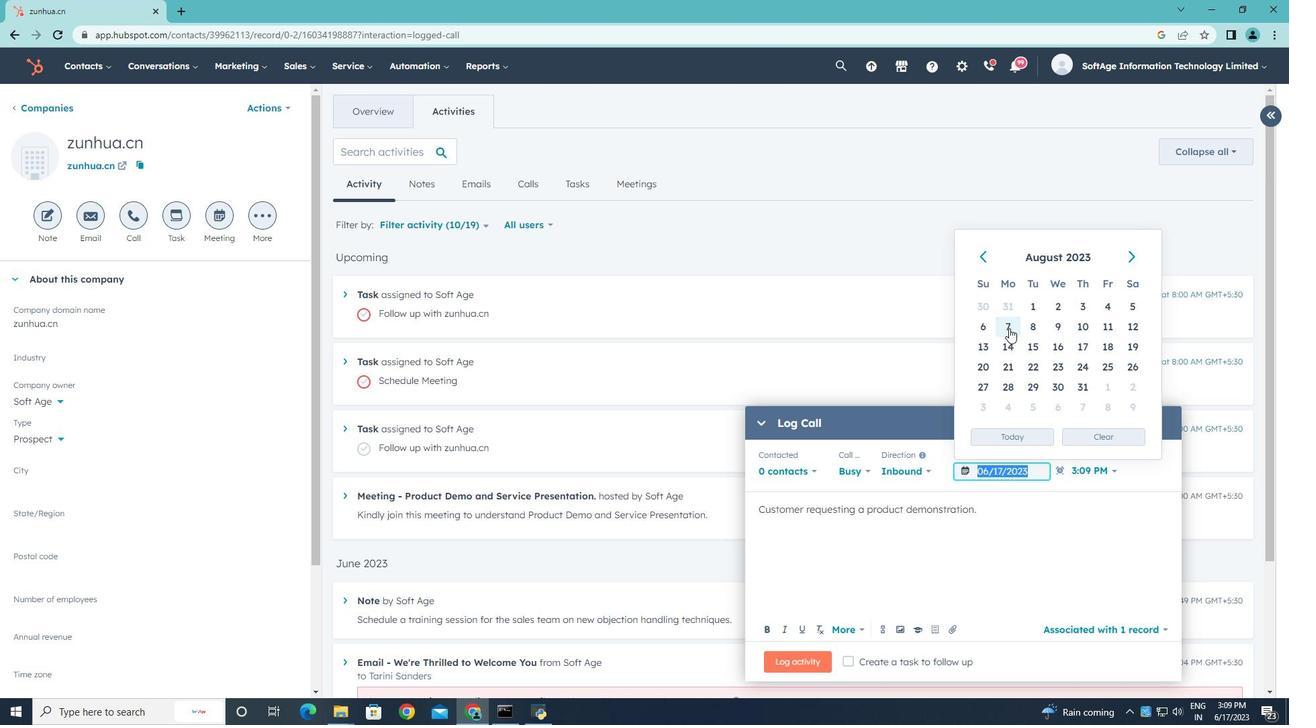 
Action: Mouse moved to (1106, 471)
Screenshot: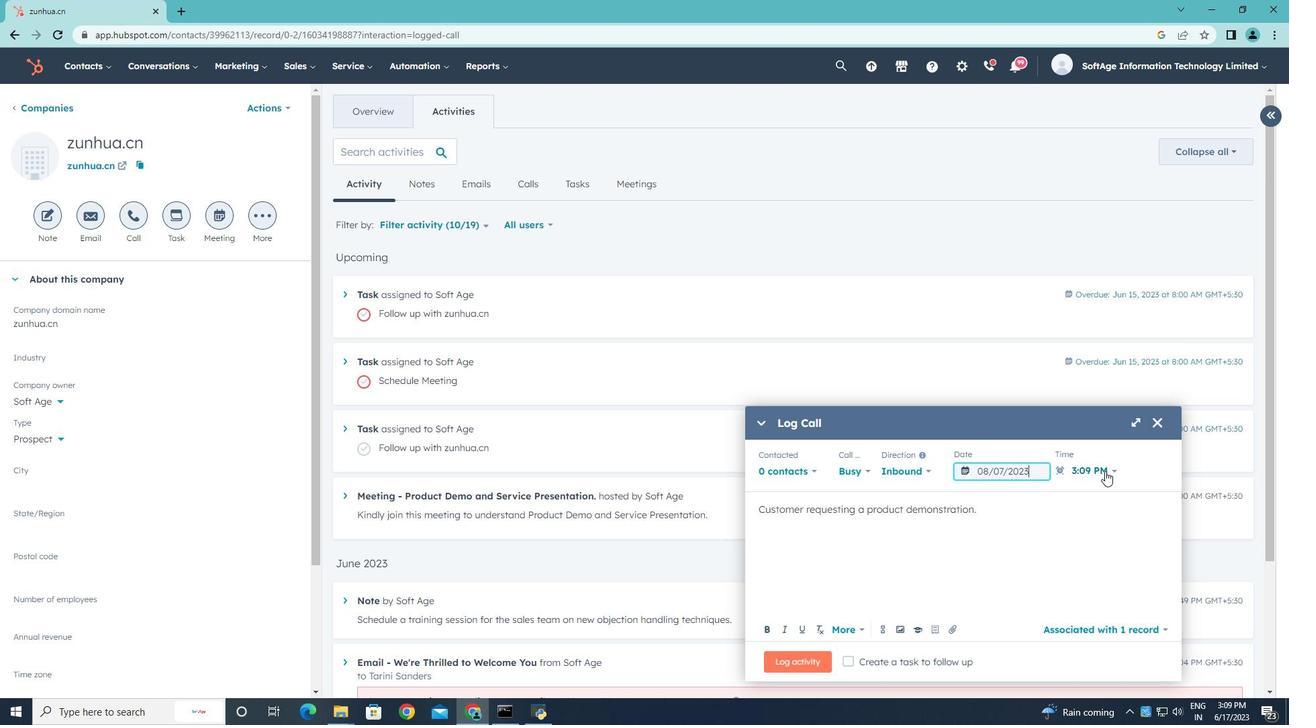 
Action: Mouse pressed left at (1106, 471)
Screenshot: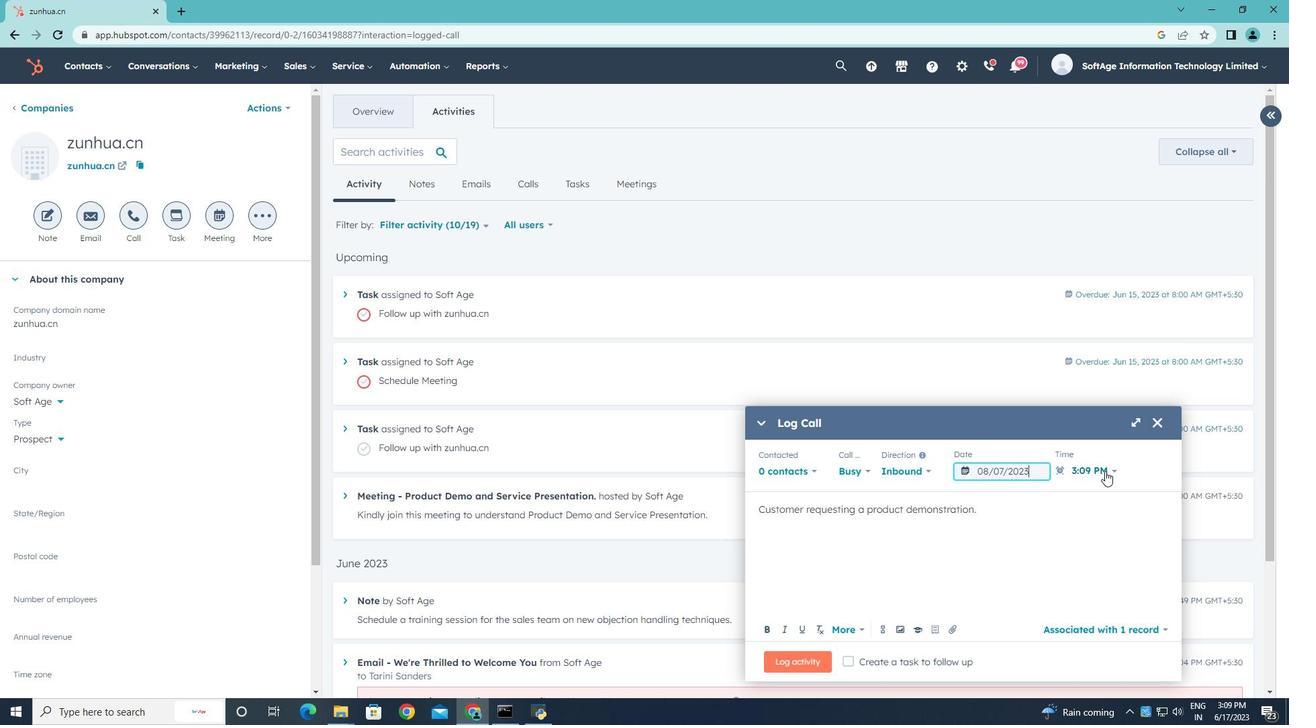 
Action: Mouse moved to (1083, 582)
Screenshot: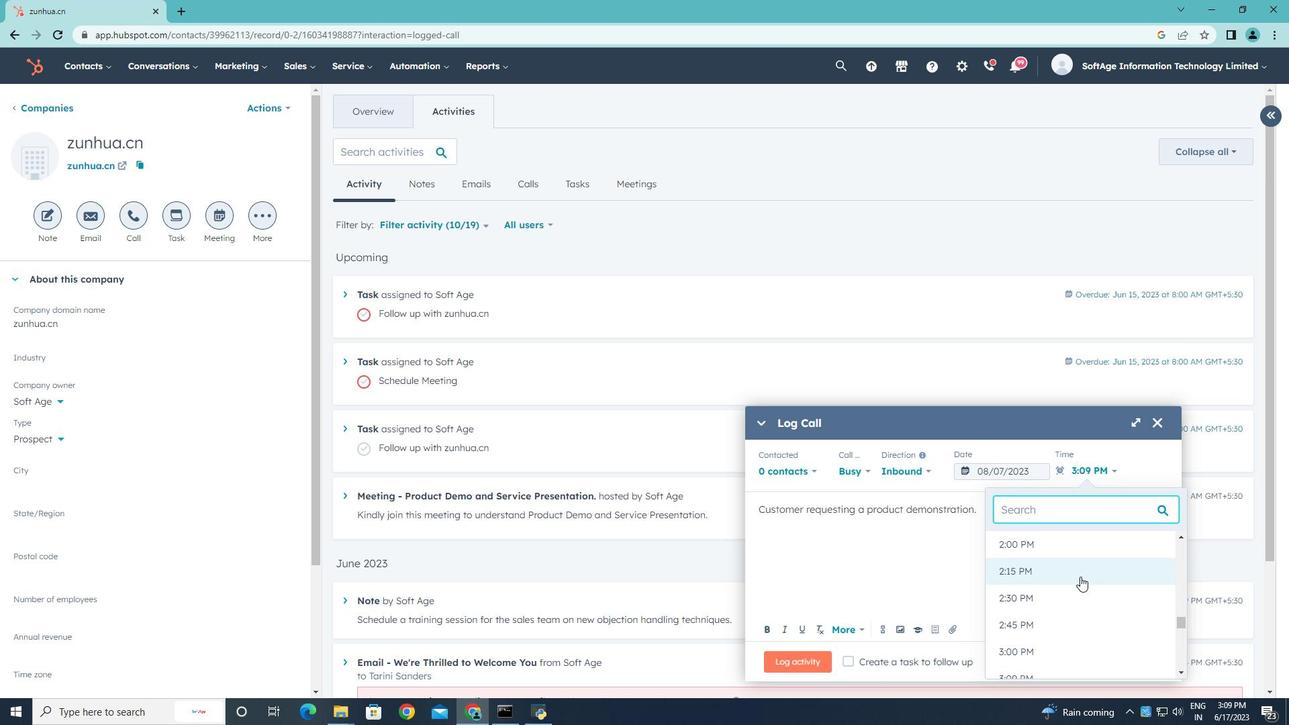 
Action: Mouse scrolled (1083, 581) with delta (0, 0)
Screenshot: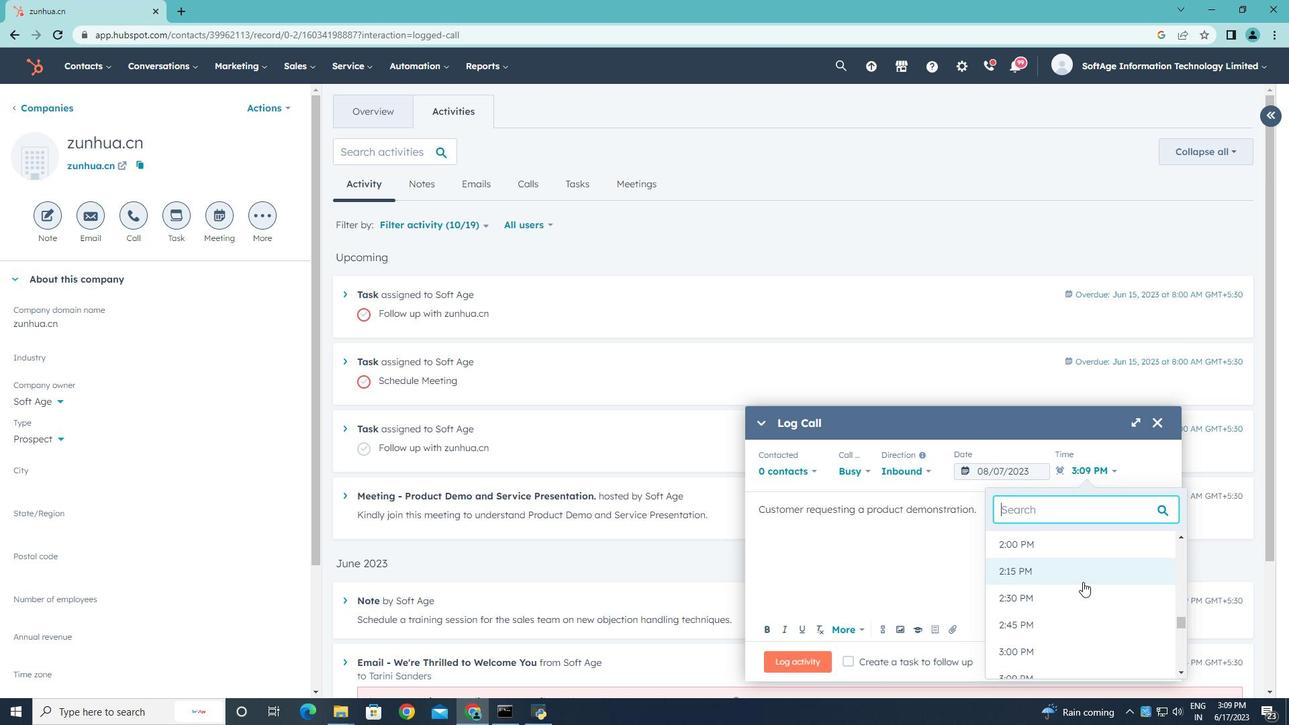 
Action: Mouse scrolled (1083, 581) with delta (0, 0)
Screenshot: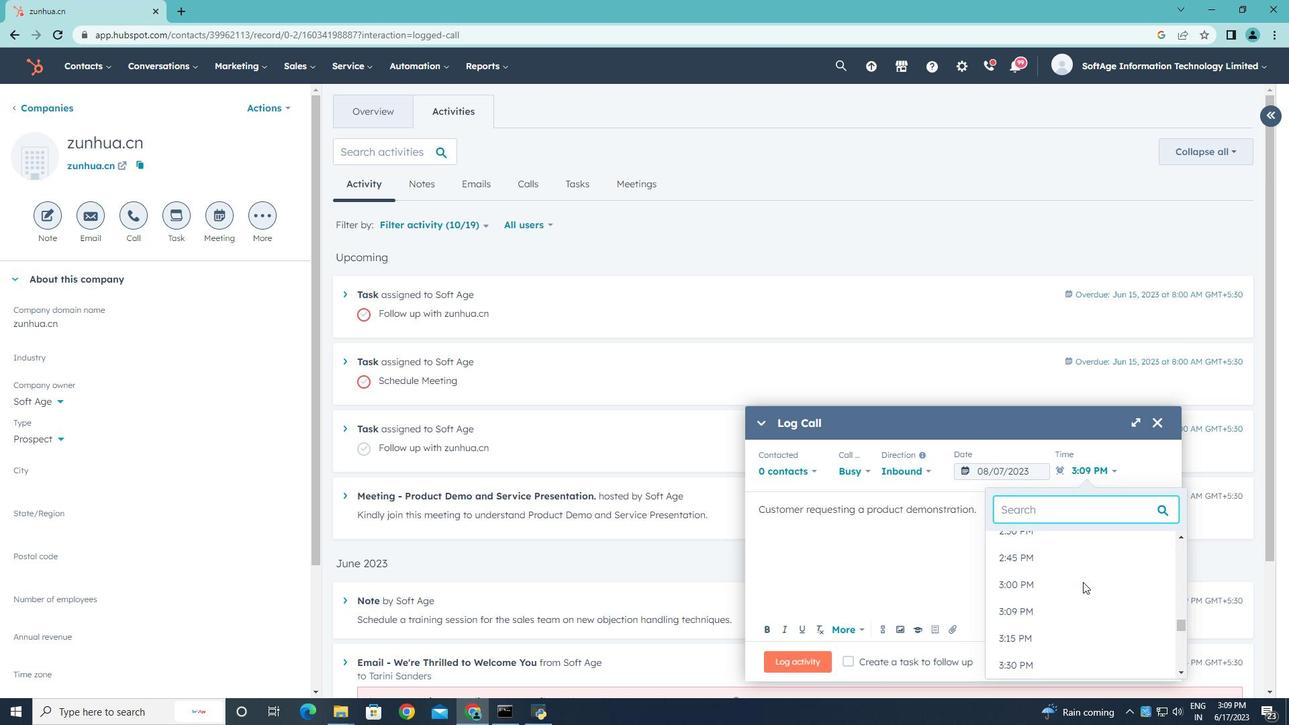 
Action: Mouse scrolled (1083, 581) with delta (0, 0)
Screenshot: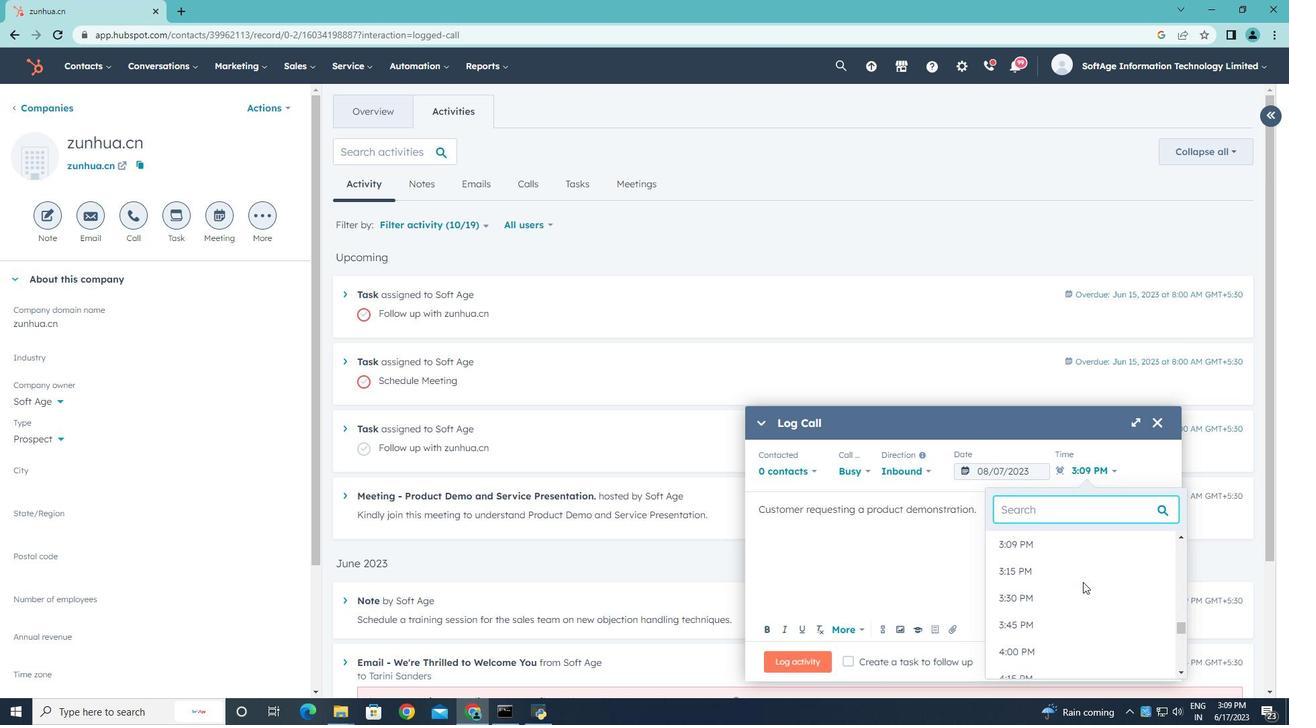 
Action: Mouse scrolled (1083, 581) with delta (0, 0)
Screenshot: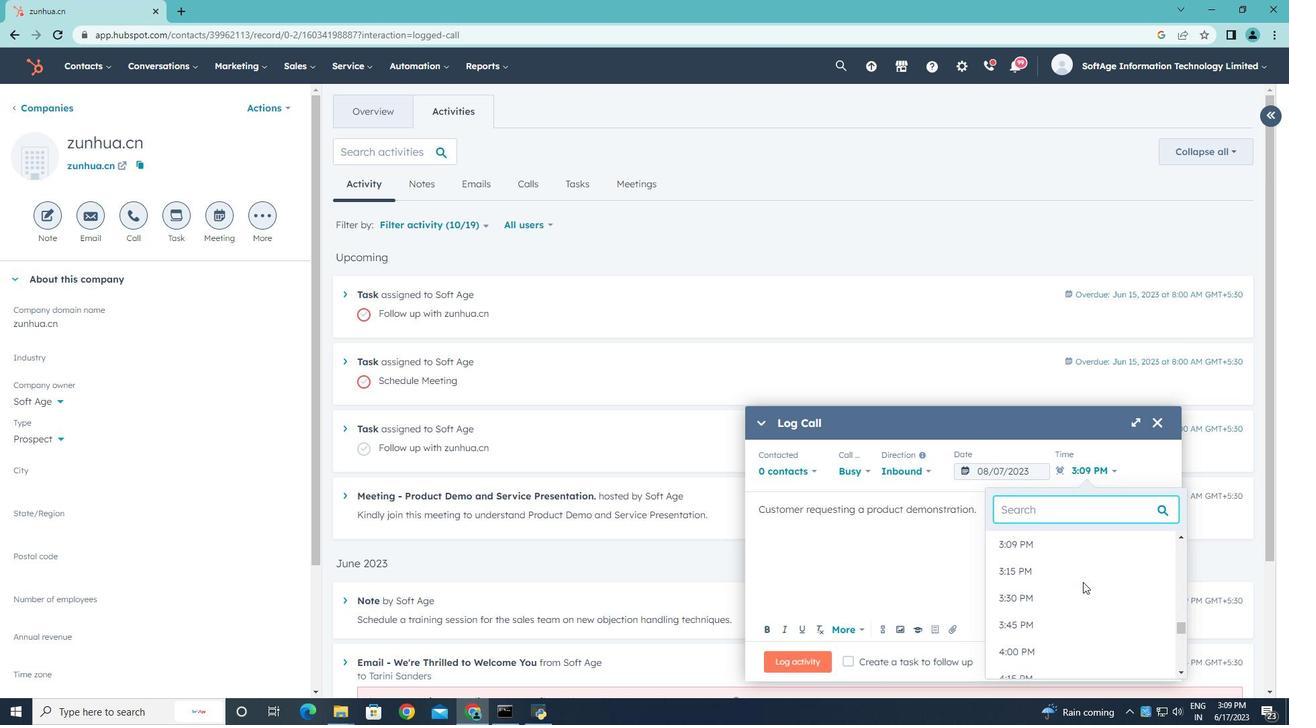 
Action: Mouse moved to (1059, 625)
Screenshot: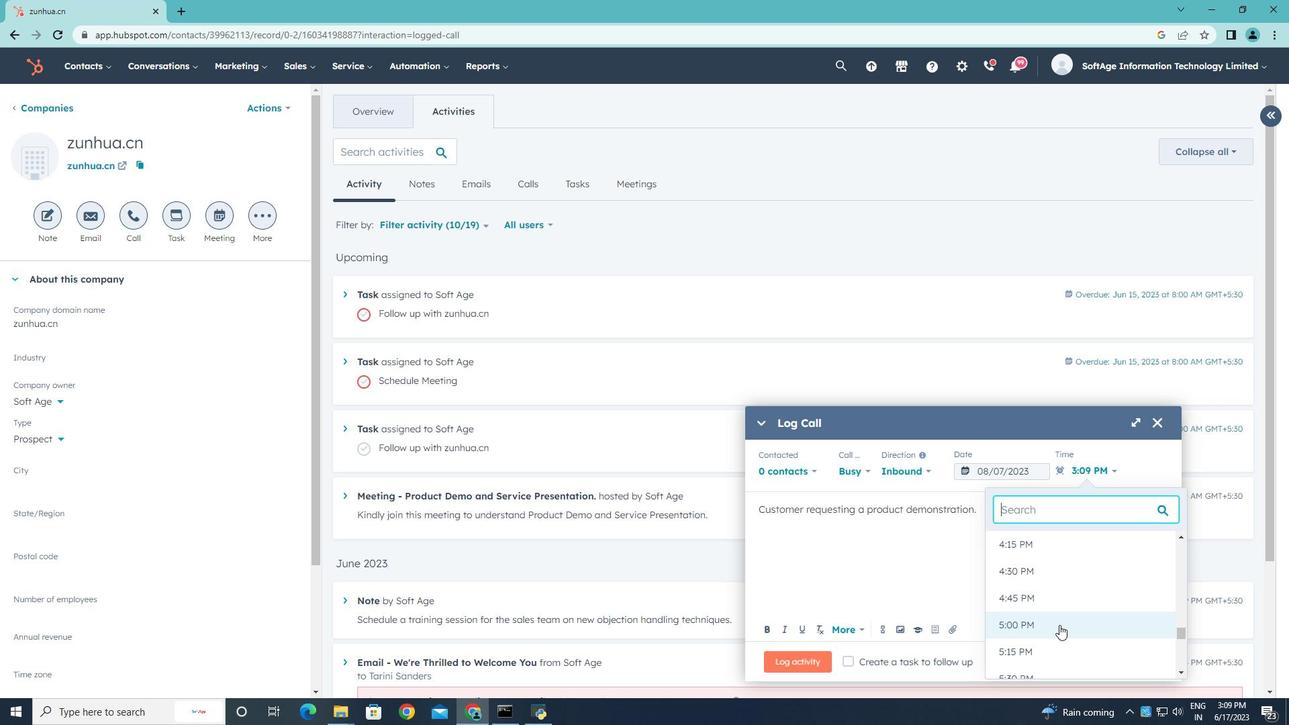 
Action: Mouse pressed left at (1059, 625)
Screenshot: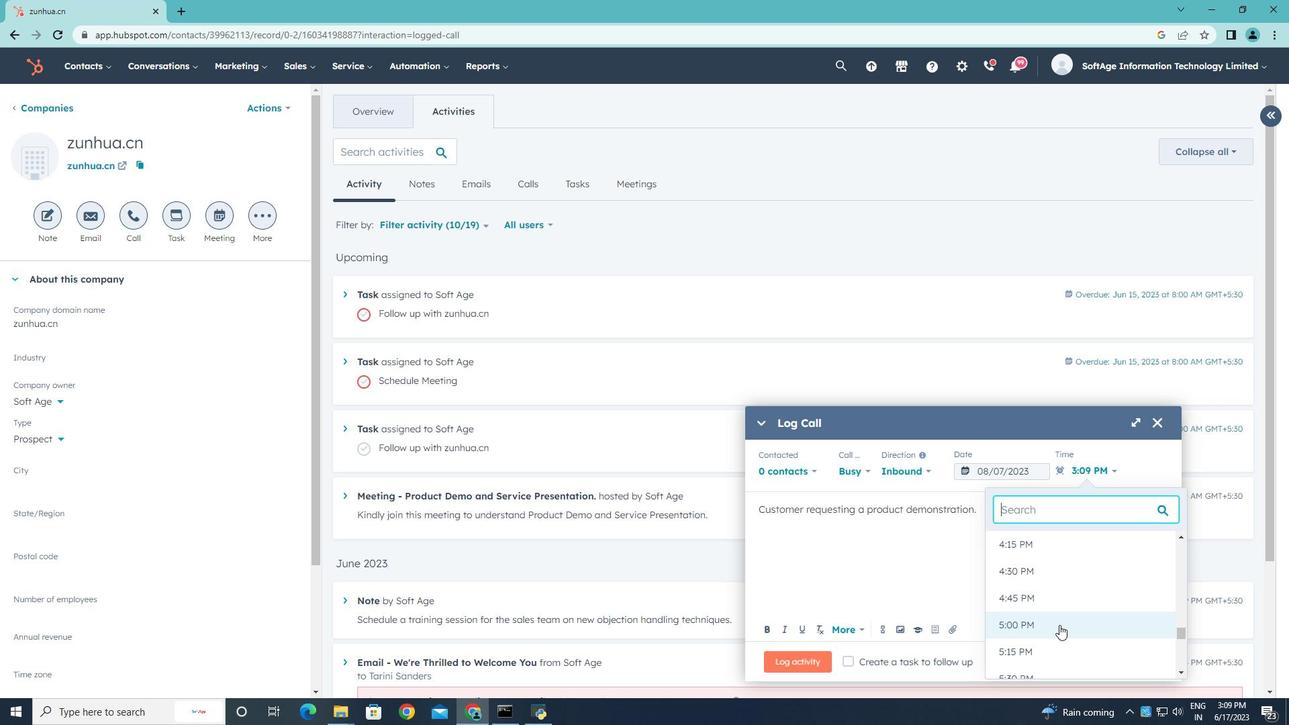 
Action: Mouse moved to (805, 658)
Screenshot: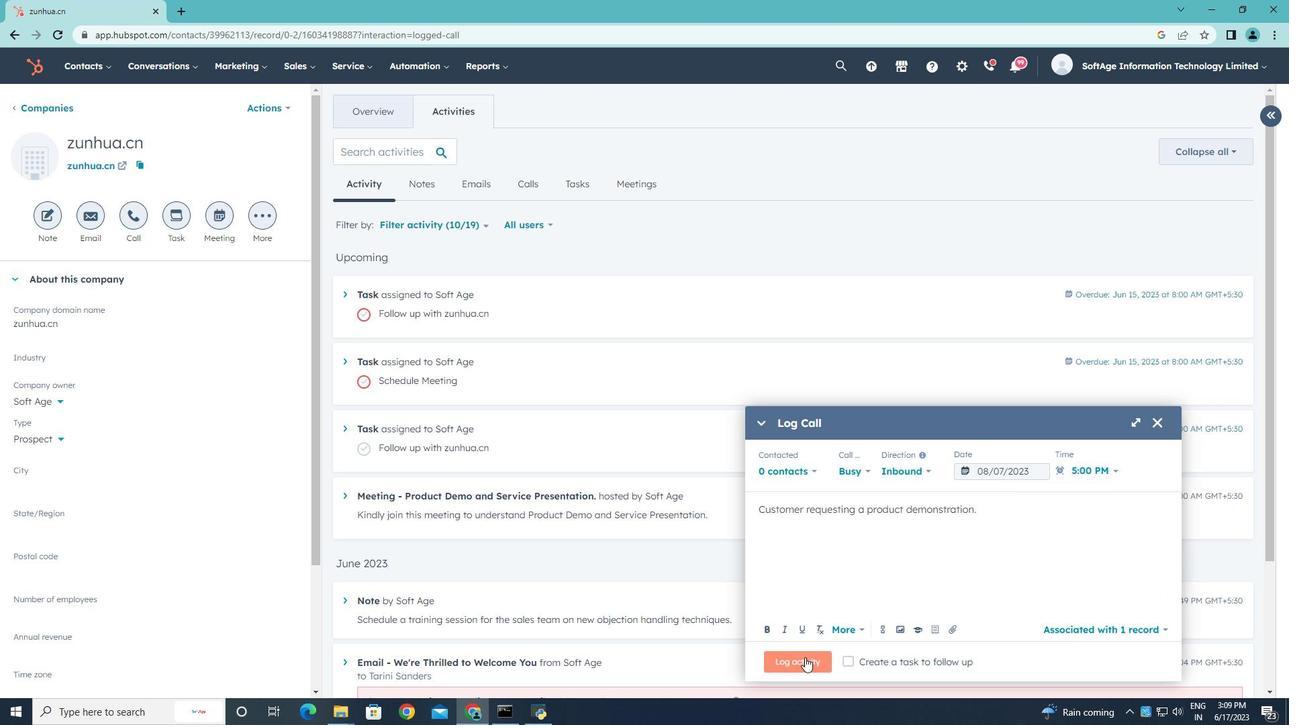 
Action: Mouse pressed left at (805, 658)
Screenshot: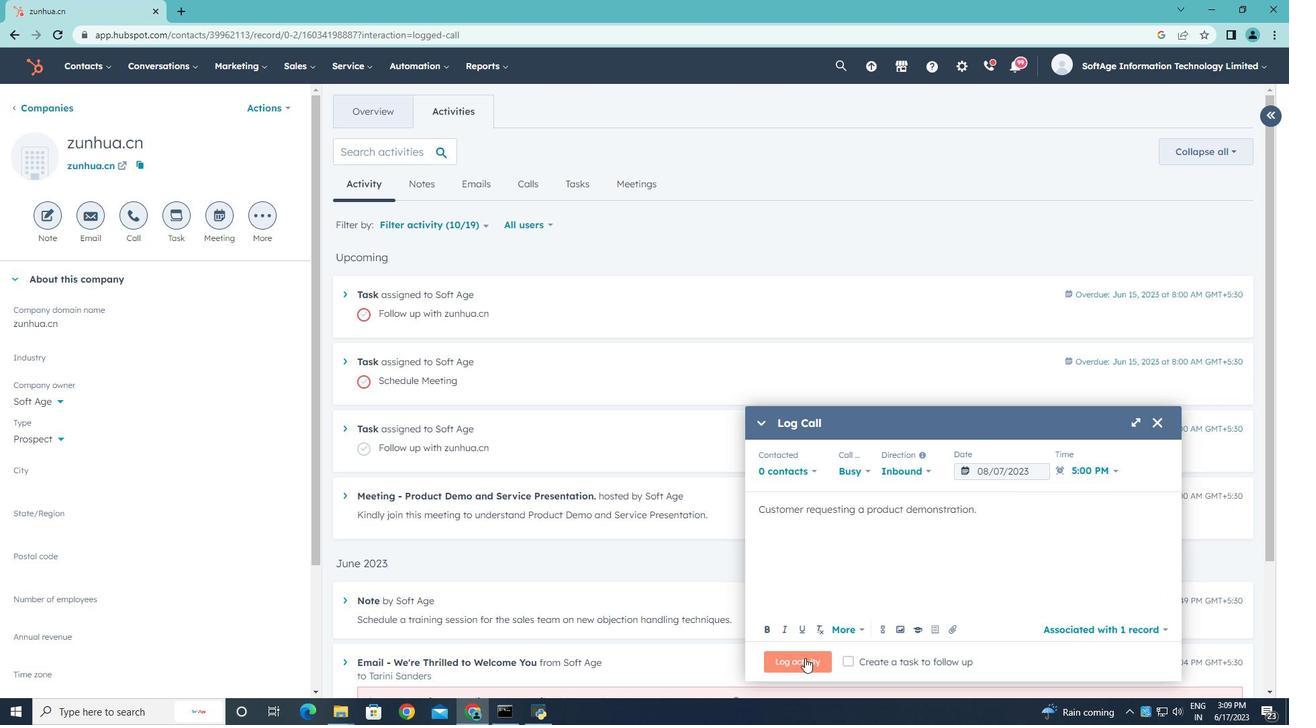 
